 Task:  Click on Golf Select Pick Sheet First name Jack Last name Lewis and  Email softage.7@softage.net Group 1 Scottie Scheffler Group 2 Matthew Fitzpatrick Bonus Golfer Scottie Scheffler Group 3 Sungjae Im Group 4 Hideki Matsuyama #1 Golfer For The Week Xander Schauffele Tie-Breaker Score 0 Submit pick sheet
Action: Mouse moved to (390, 287)
Screenshot: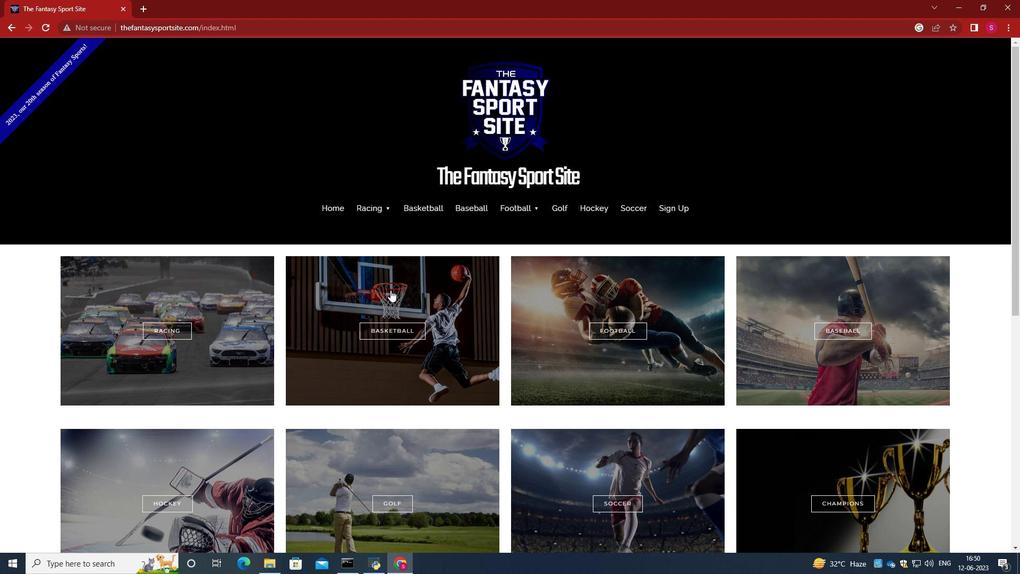 
Action: Mouse scrolled (390, 287) with delta (0, 0)
Screenshot: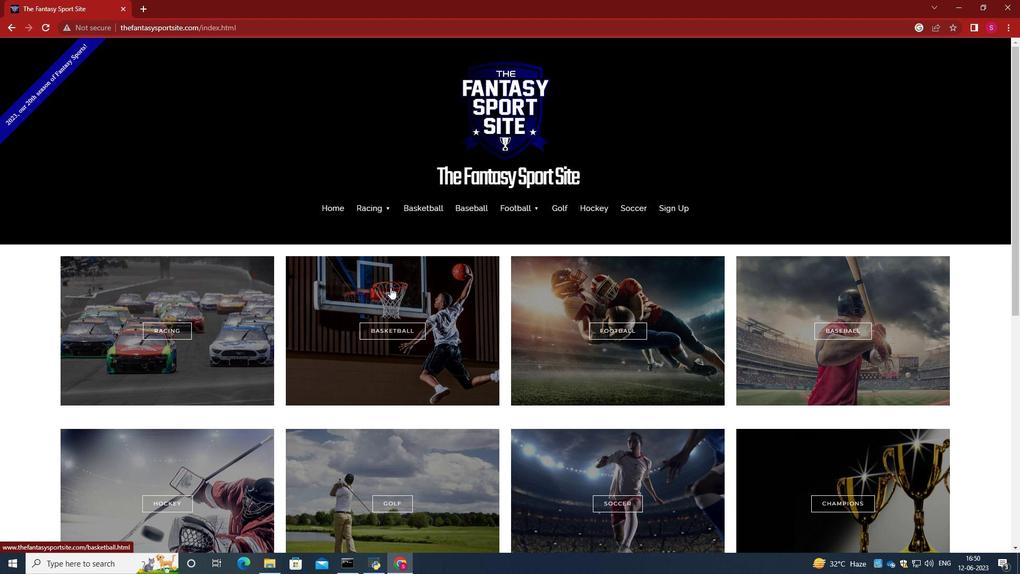 
Action: Mouse scrolled (390, 287) with delta (0, 0)
Screenshot: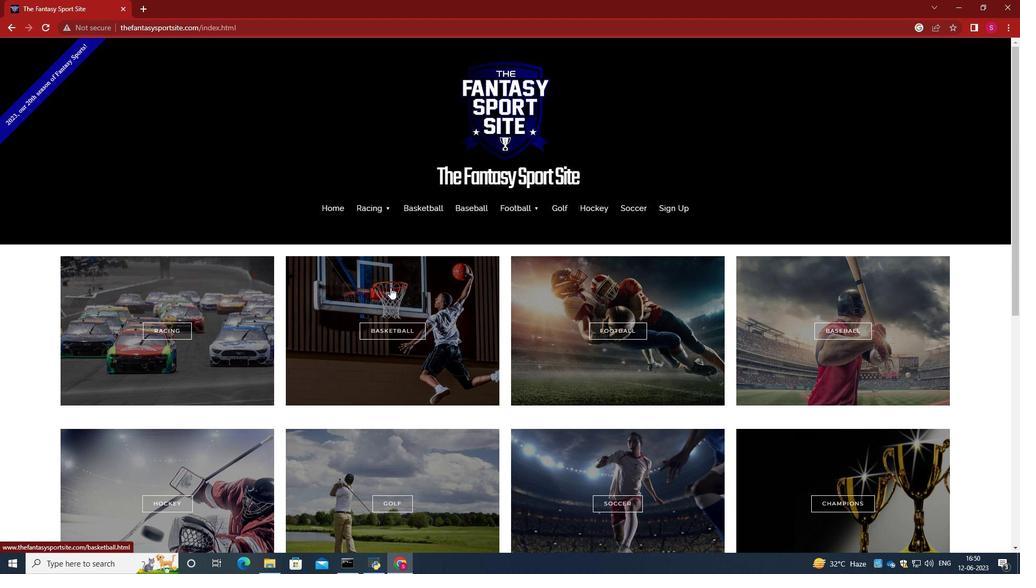 
Action: Mouse scrolled (390, 287) with delta (0, 0)
Screenshot: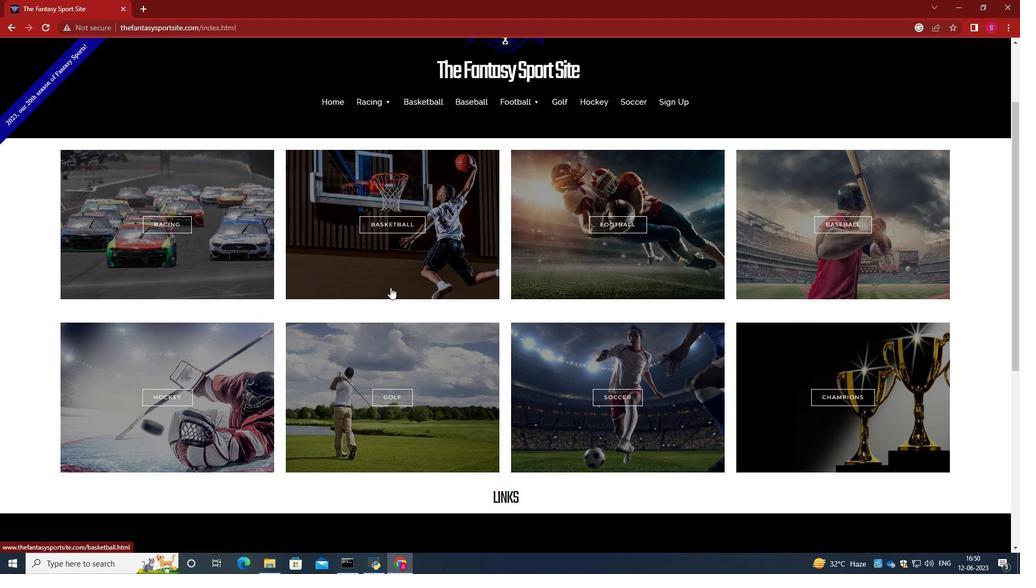 
Action: Mouse moved to (399, 340)
Screenshot: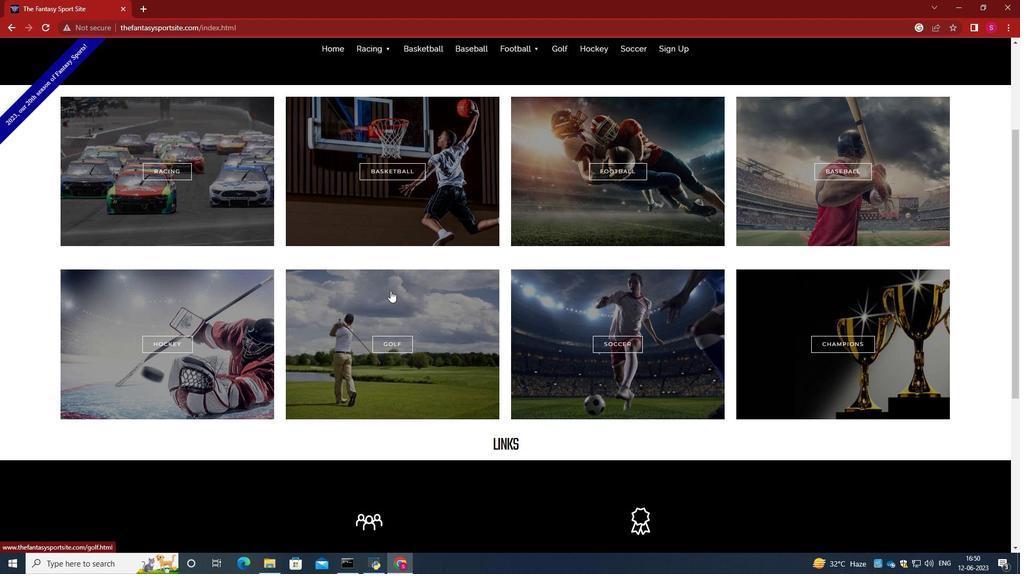 
Action: Mouse pressed left at (399, 340)
Screenshot: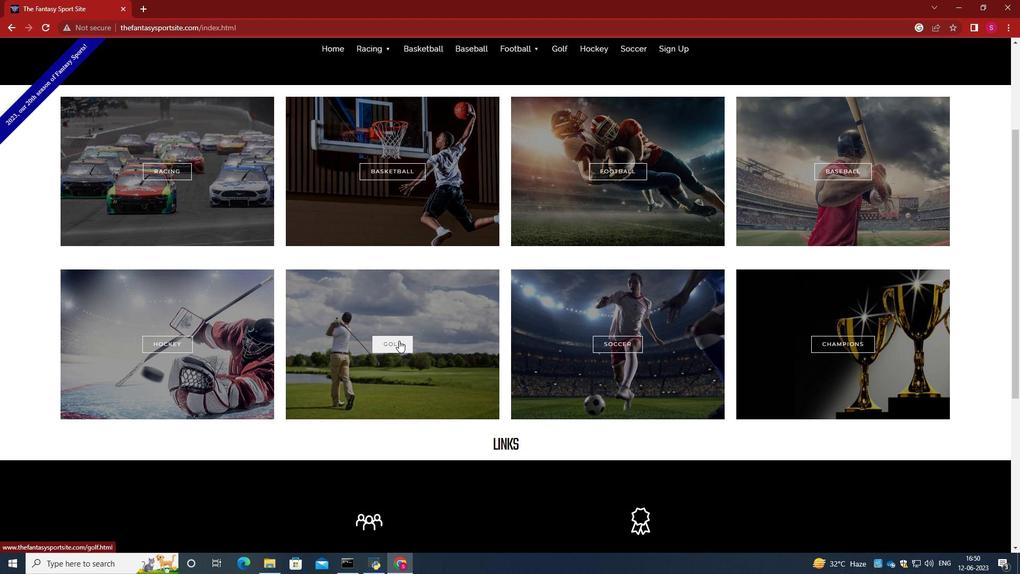 
Action: Mouse moved to (394, 282)
Screenshot: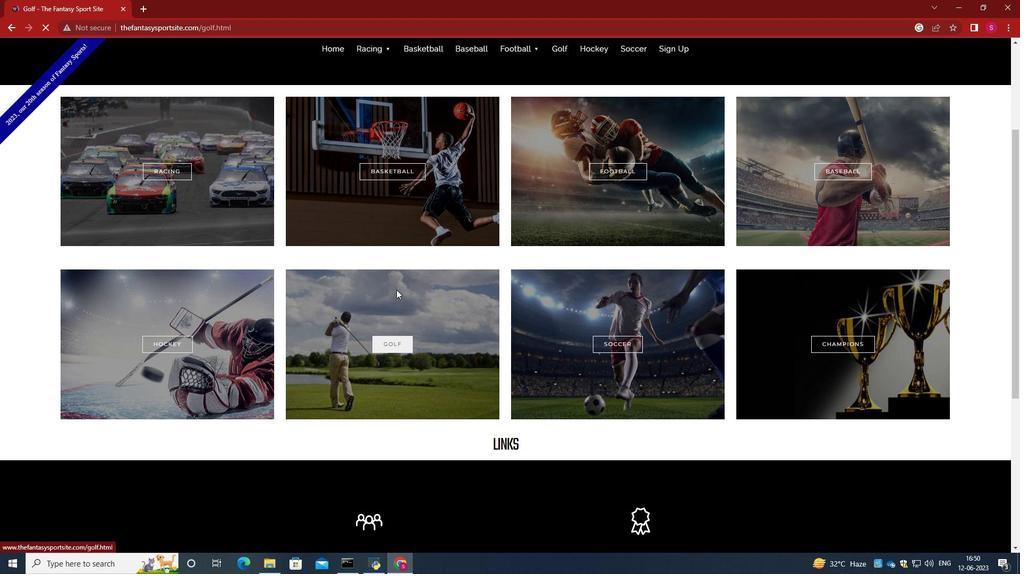 
Action: Mouse scrolled (394, 281) with delta (0, 0)
Screenshot: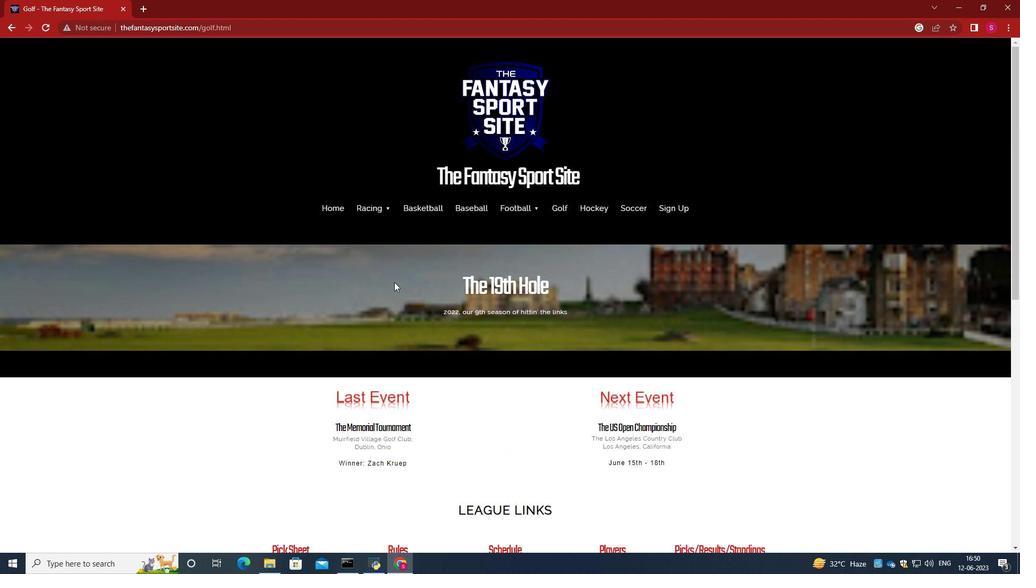 
Action: Mouse scrolled (394, 281) with delta (0, 0)
Screenshot: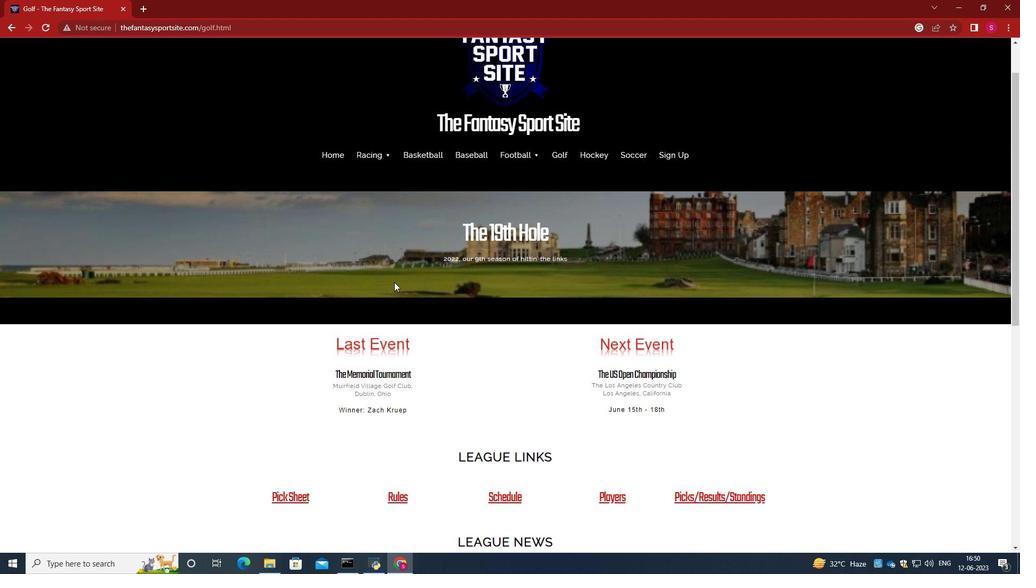 
Action: Mouse scrolled (394, 281) with delta (0, 0)
Screenshot: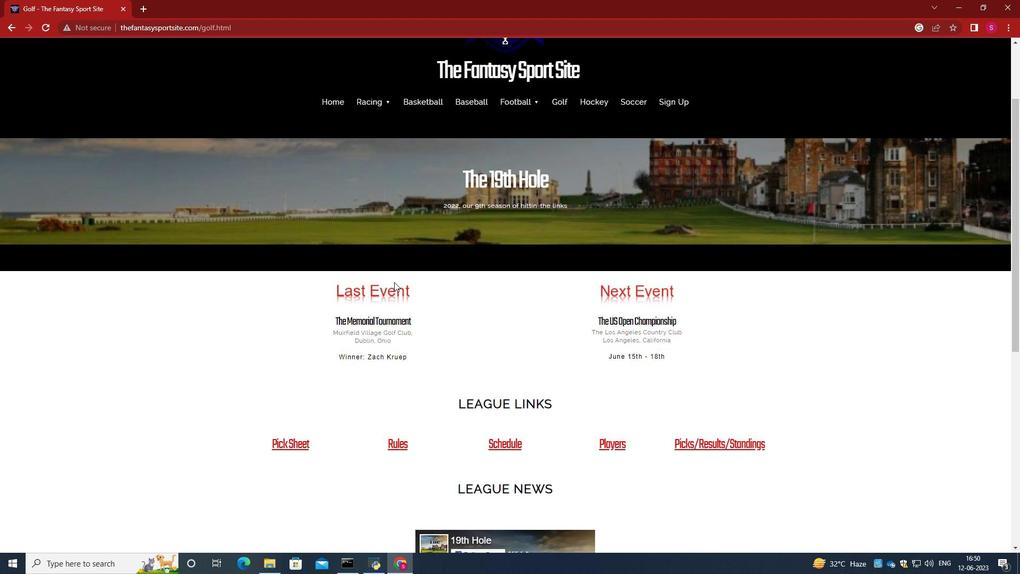 
Action: Mouse scrolled (394, 281) with delta (0, 0)
Screenshot: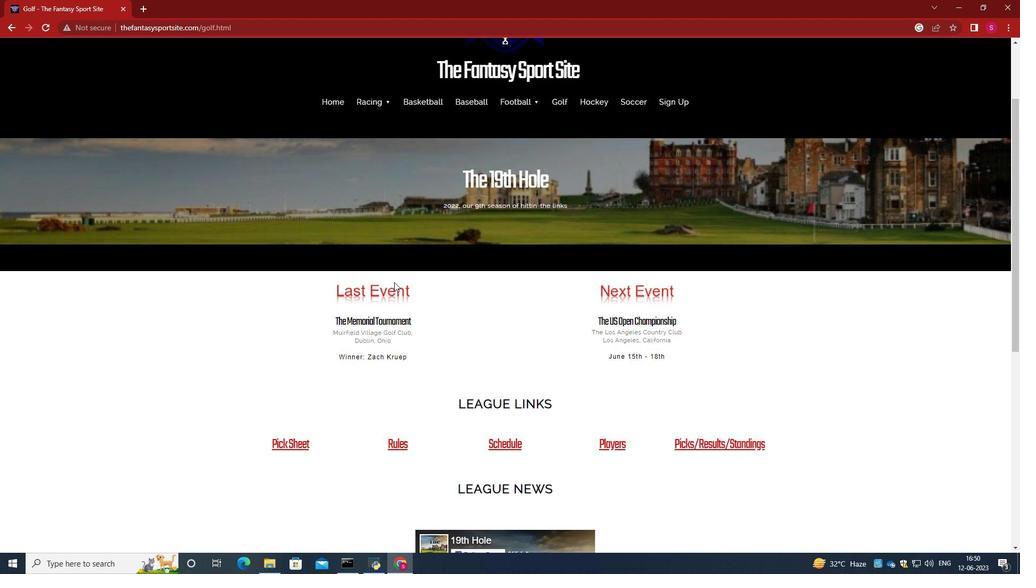 
Action: Mouse scrolled (394, 281) with delta (0, 0)
Screenshot: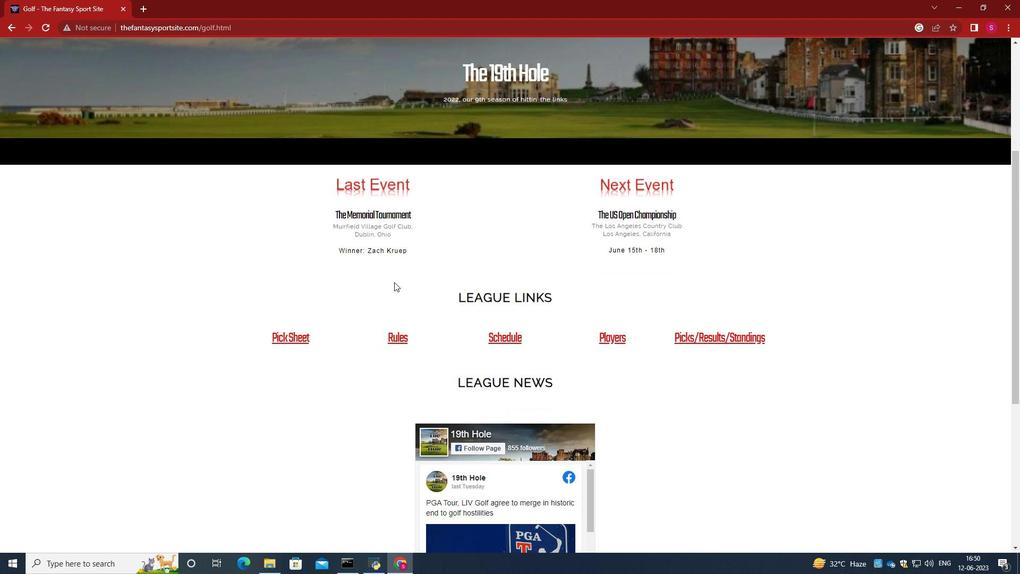 
Action: Mouse scrolled (394, 281) with delta (0, 0)
Screenshot: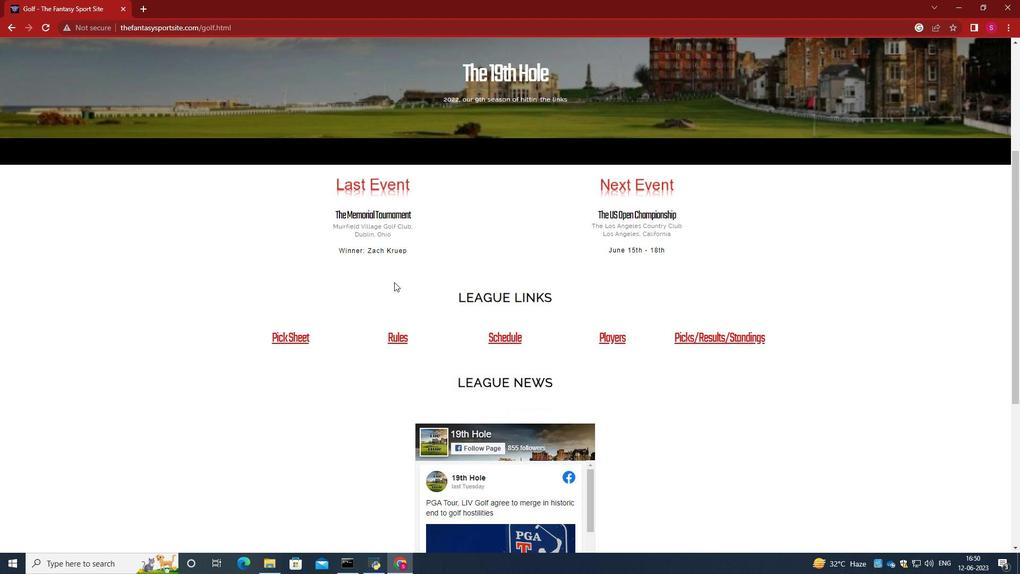 
Action: Mouse scrolled (394, 281) with delta (0, 0)
Screenshot: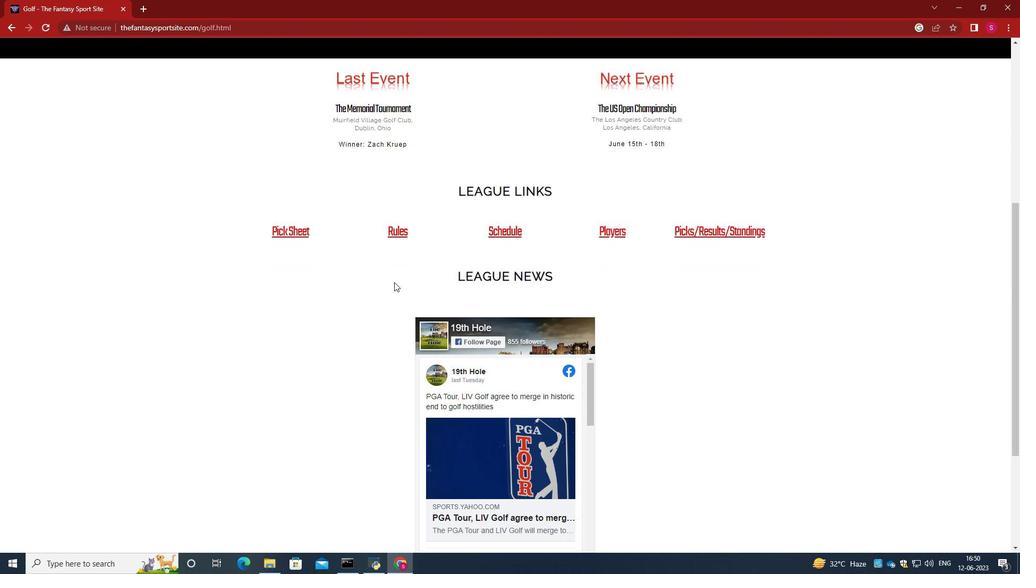 
Action: Mouse scrolled (394, 281) with delta (0, 0)
Screenshot: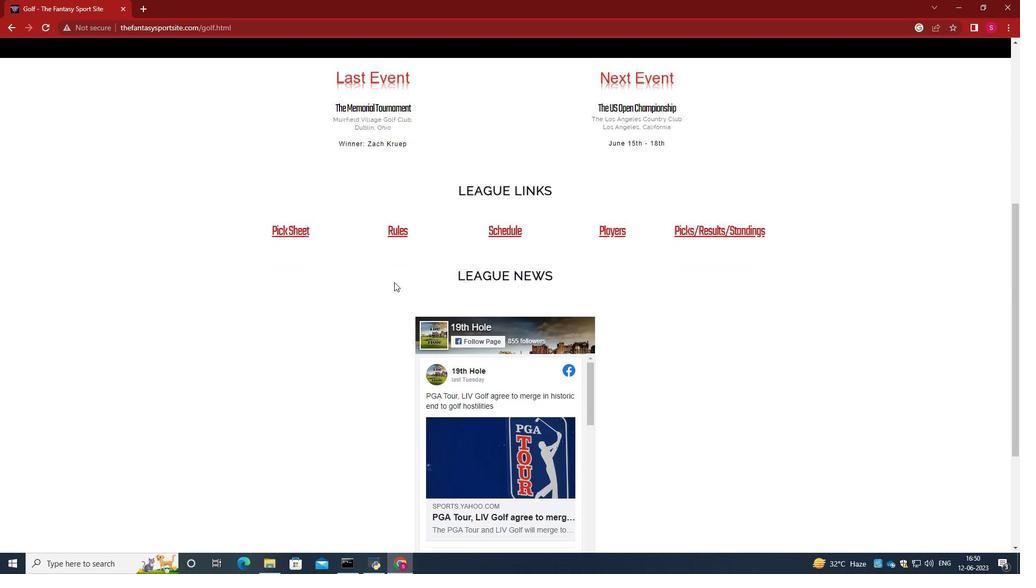 
Action: Mouse moved to (297, 131)
Screenshot: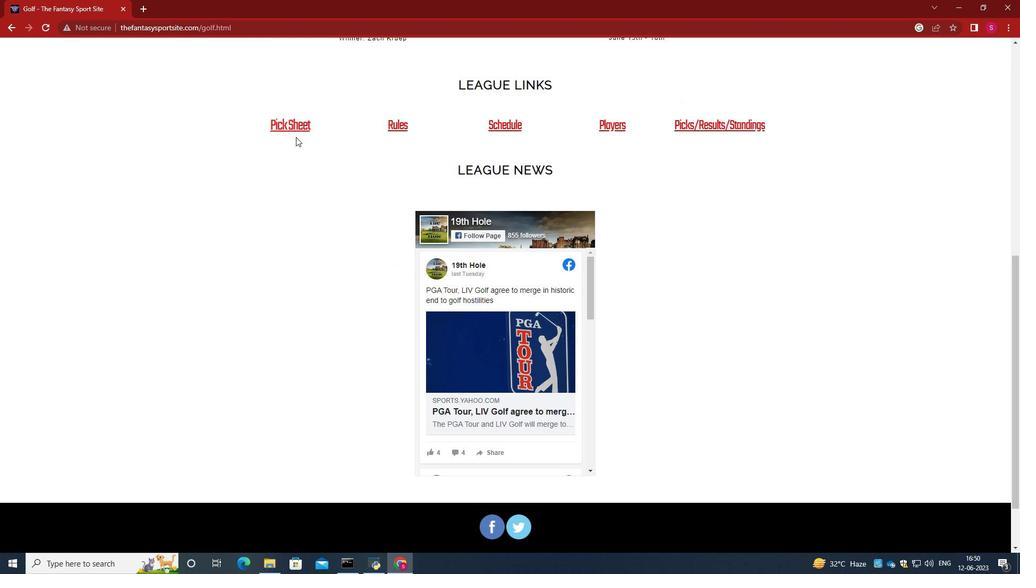 
Action: Mouse pressed left at (297, 131)
Screenshot: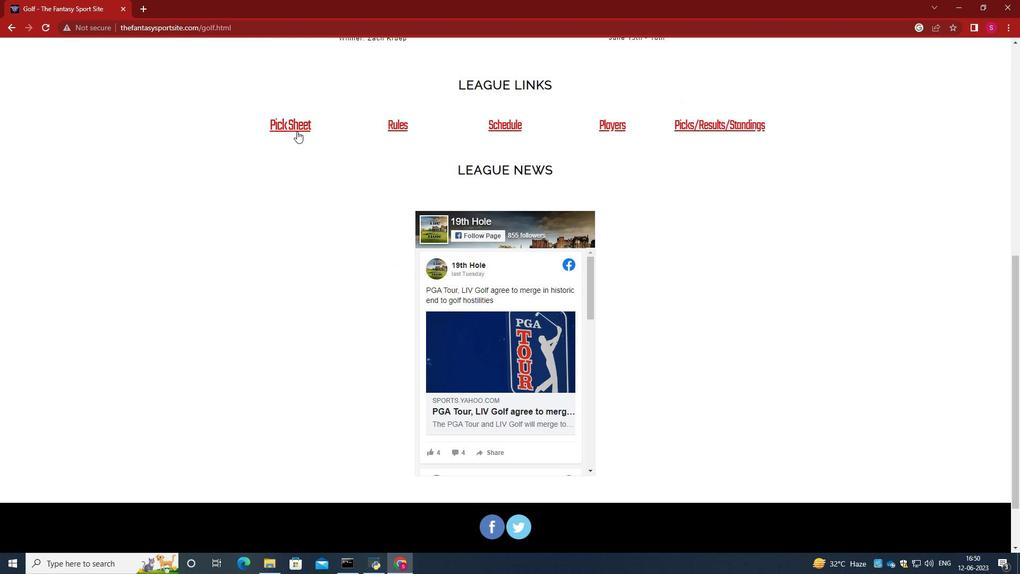 
Action: Mouse moved to (383, 294)
Screenshot: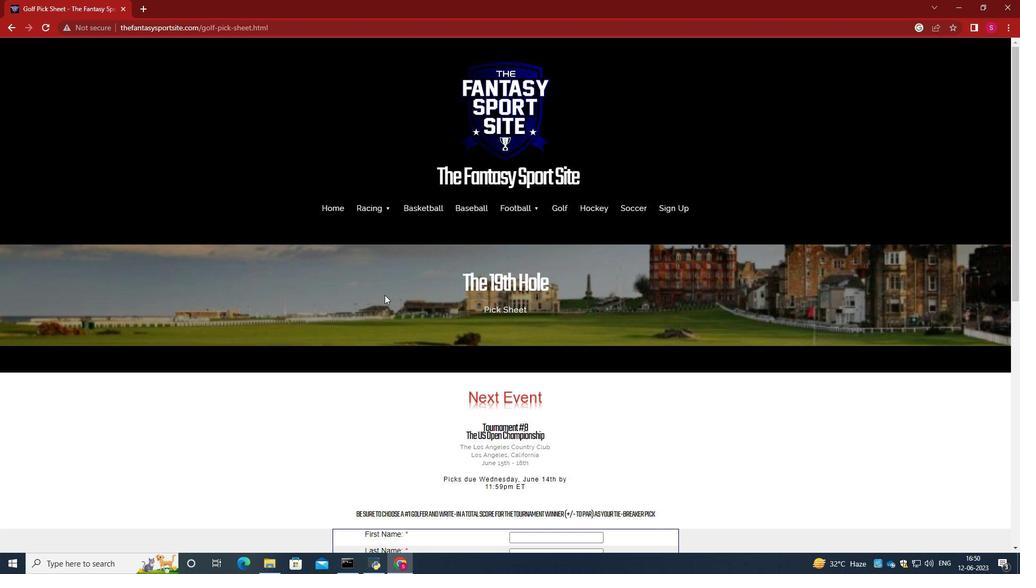 
Action: Mouse scrolled (383, 295) with delta (0, 0)
Screenshot: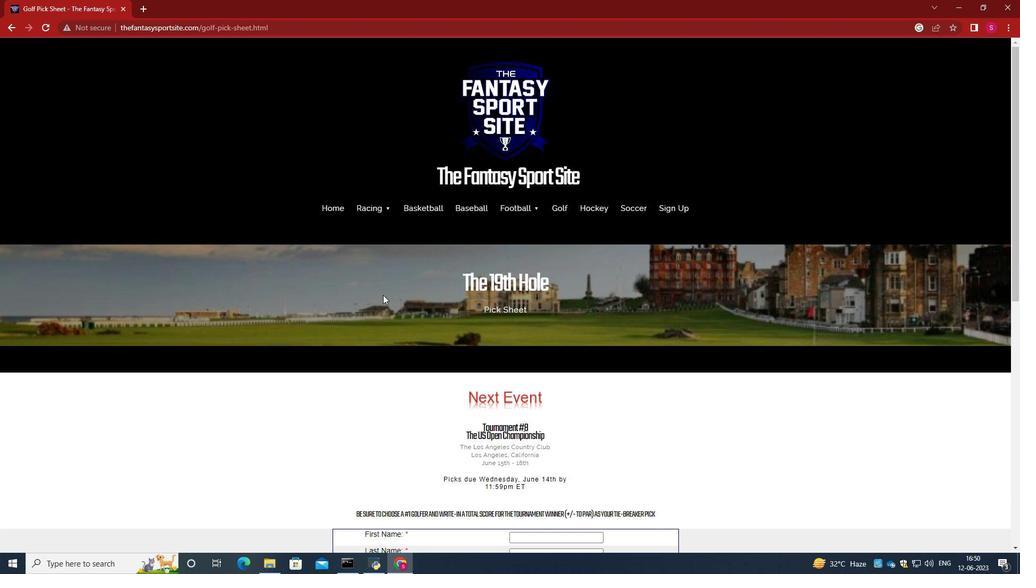 
Action: Mouse scrolled (383, 295) with delta (0, 0)
Screenshot: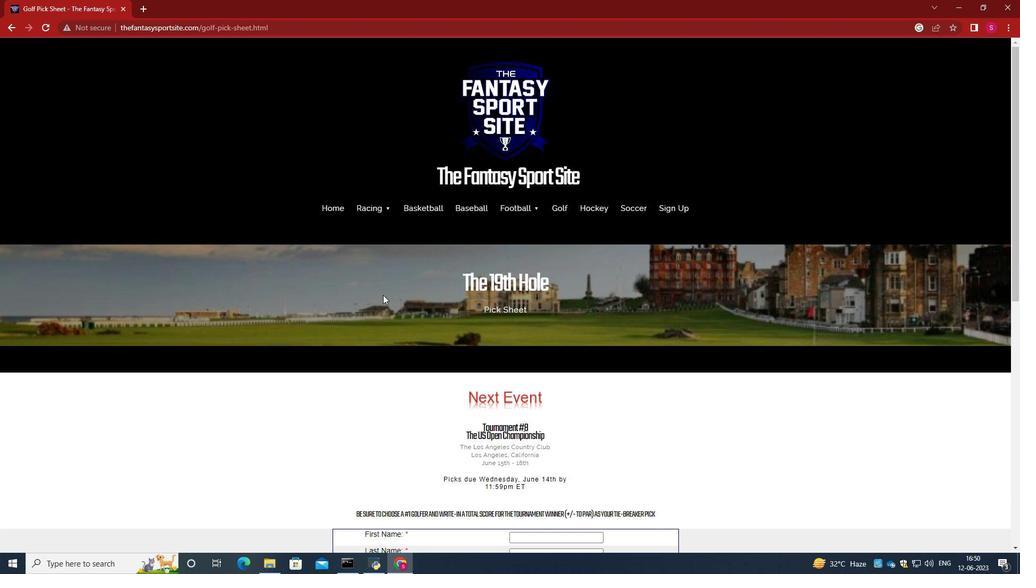
Action: Mouse moved to (363, 238)
Screenshot: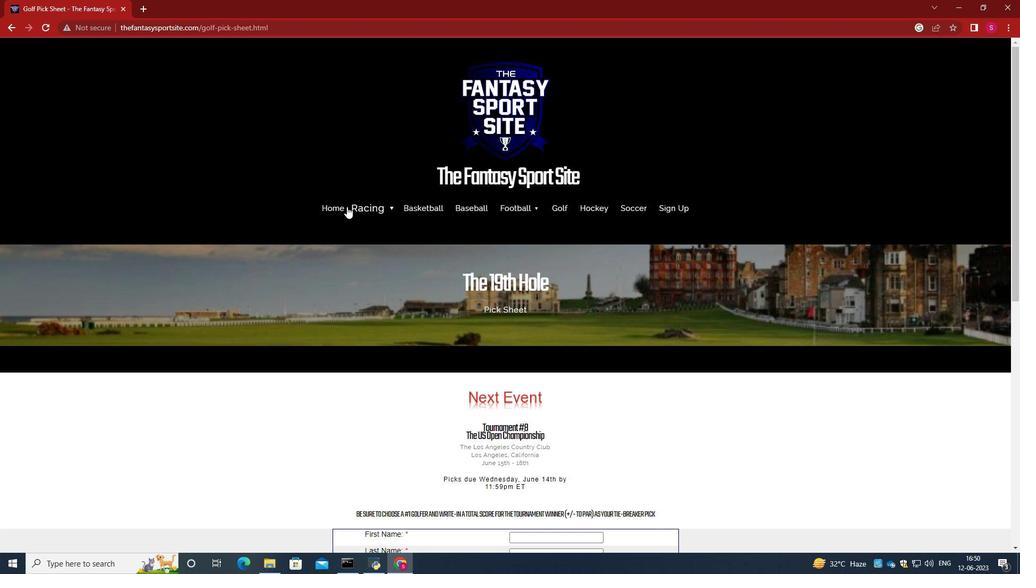 
Action: Mouse scrolled (363, 237) with delta (0, 0)
Screenshot: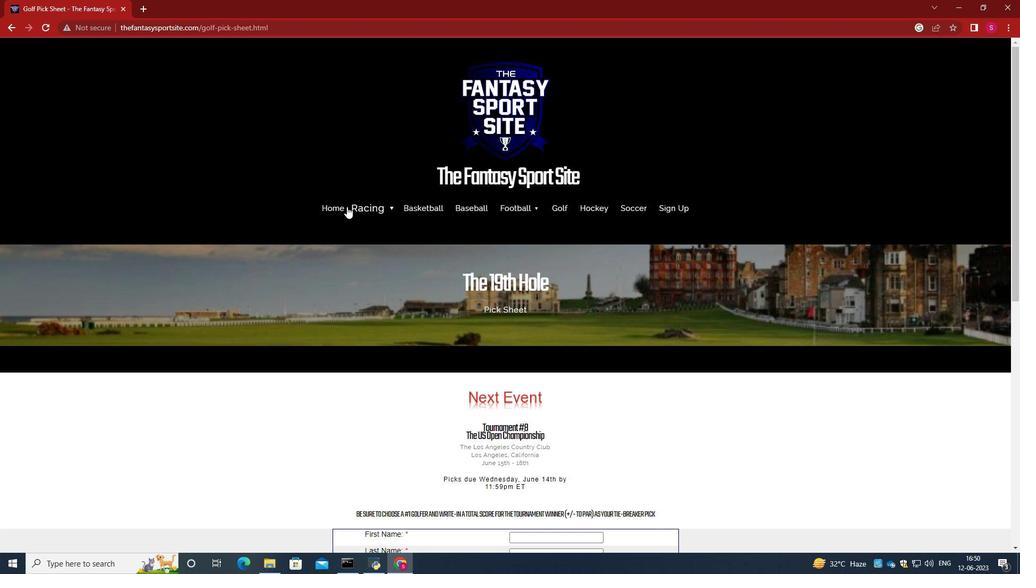 
Action: Mouse scrolled (363, 238) with delta (0, 0)
Screenshot: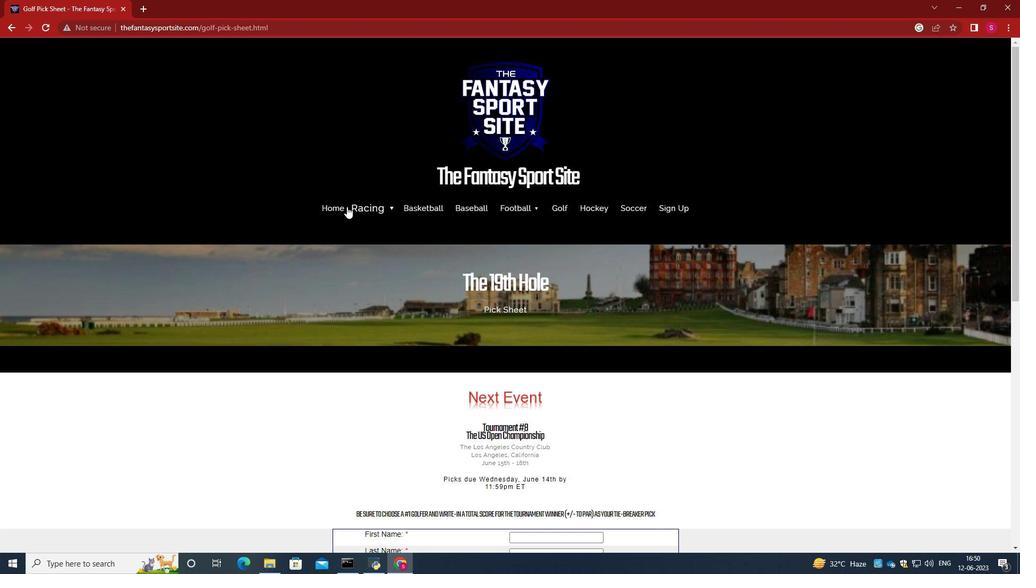 
Action: Mouse scrolled (363, 238) with delta (0, 0)
Screenshot: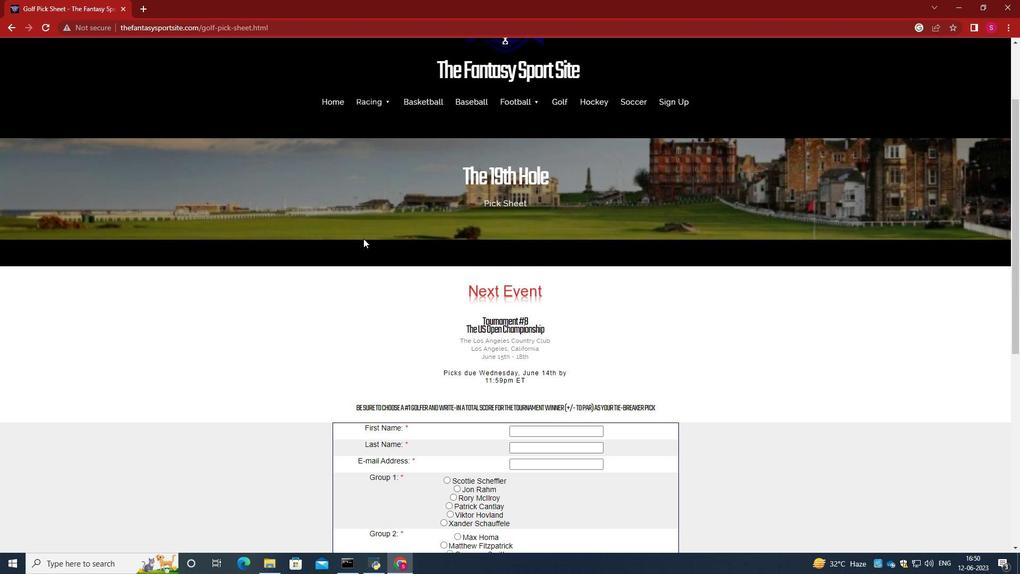 
Action: Mouse scrolled (363, 238) with delta (0, 0)
Screenshot: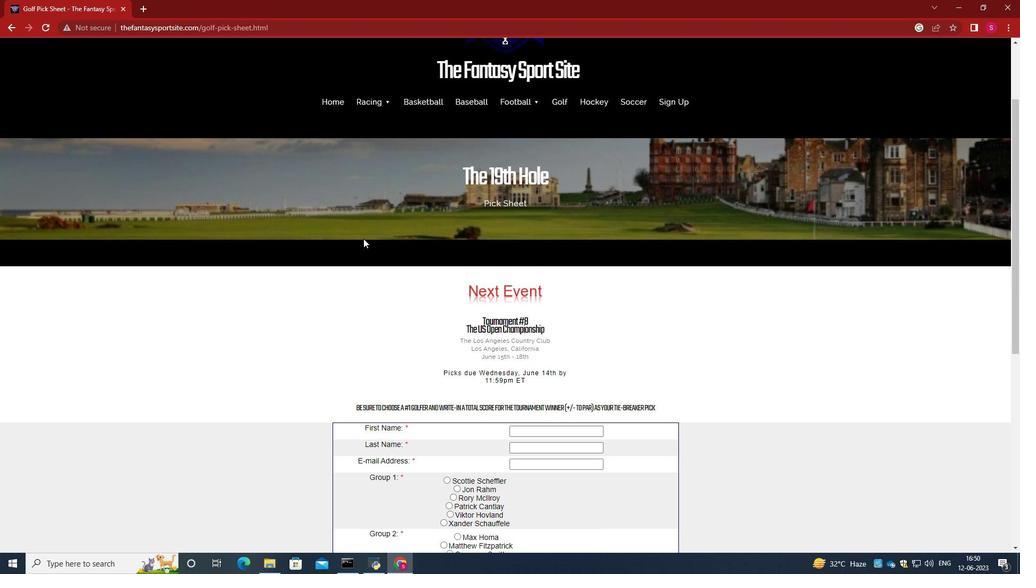 
Action: Mouse scrolled (363, 238) with delta (0, 0)
Screenshot: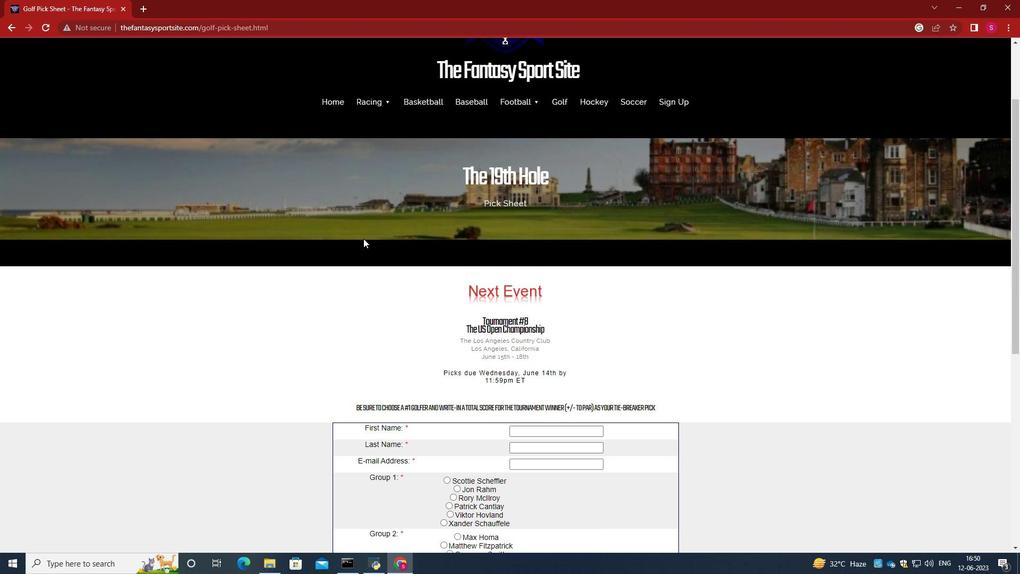 
Action: Mouse moved to (518, 259)
Screenshot: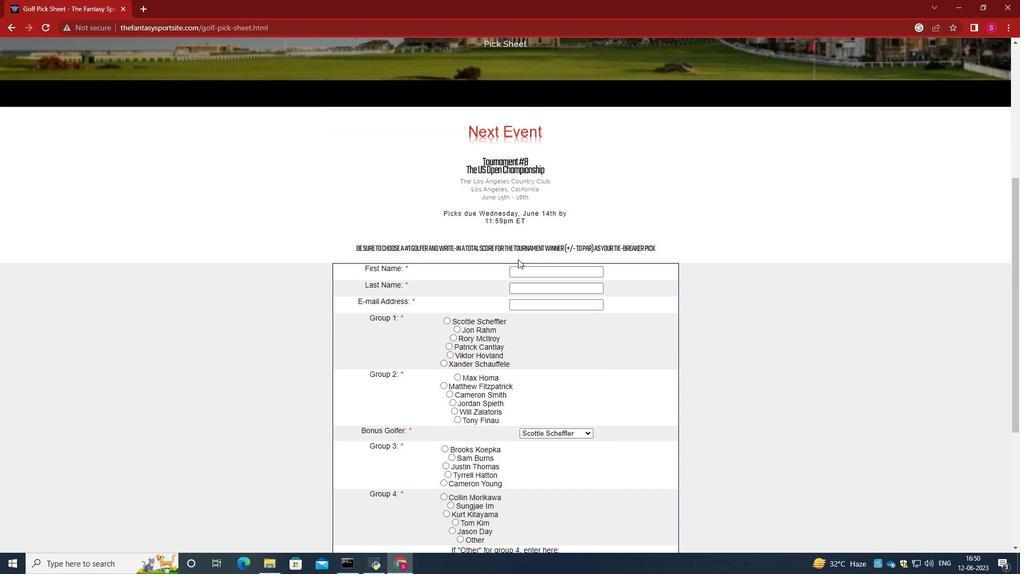 
Action: Mouse scrolled (518, 258) with delta (0, 0)
Screenshot: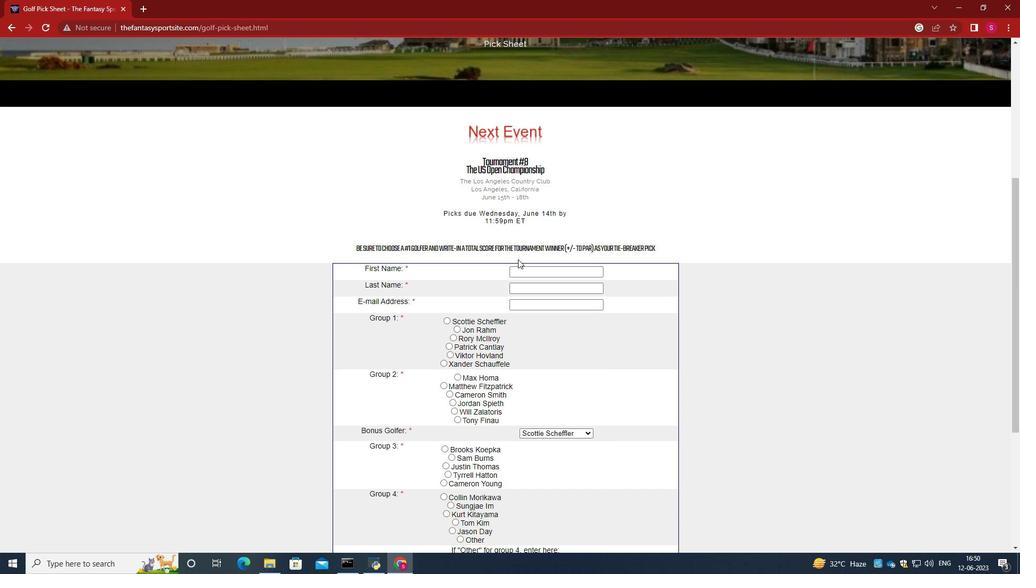 
Action: Mouse scrolled (518, 258) with delta (0, 0)
Screenshot: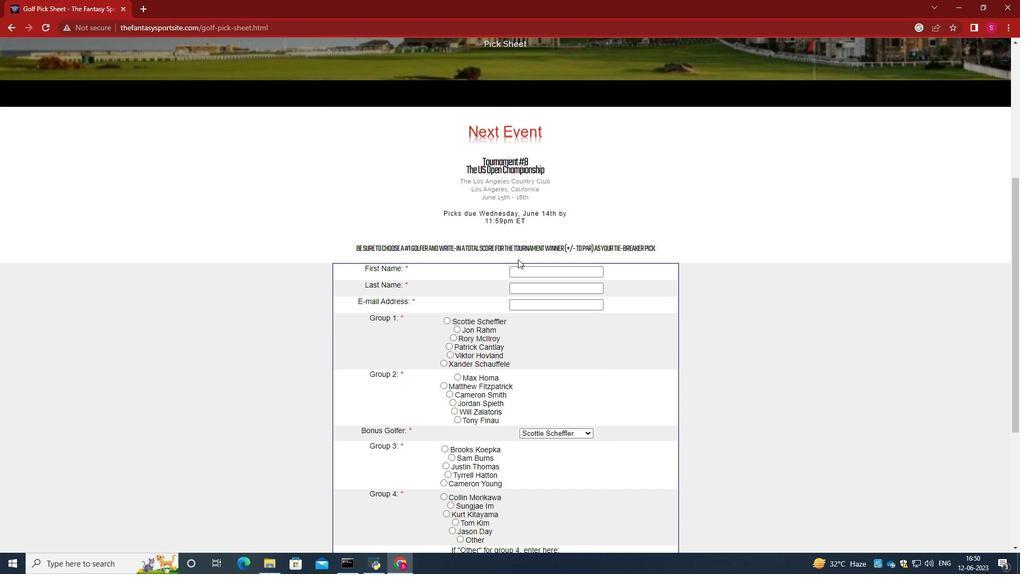 
Action: Mouse moved to (544, 162)
Screenshot: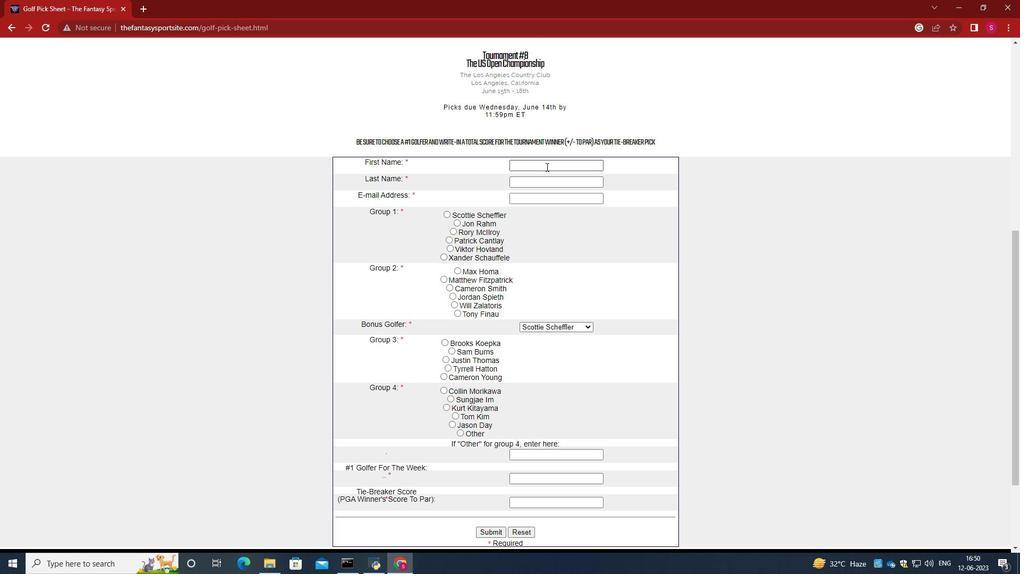 
Action: Mouse pressed left at (544, 162)
Screenshot: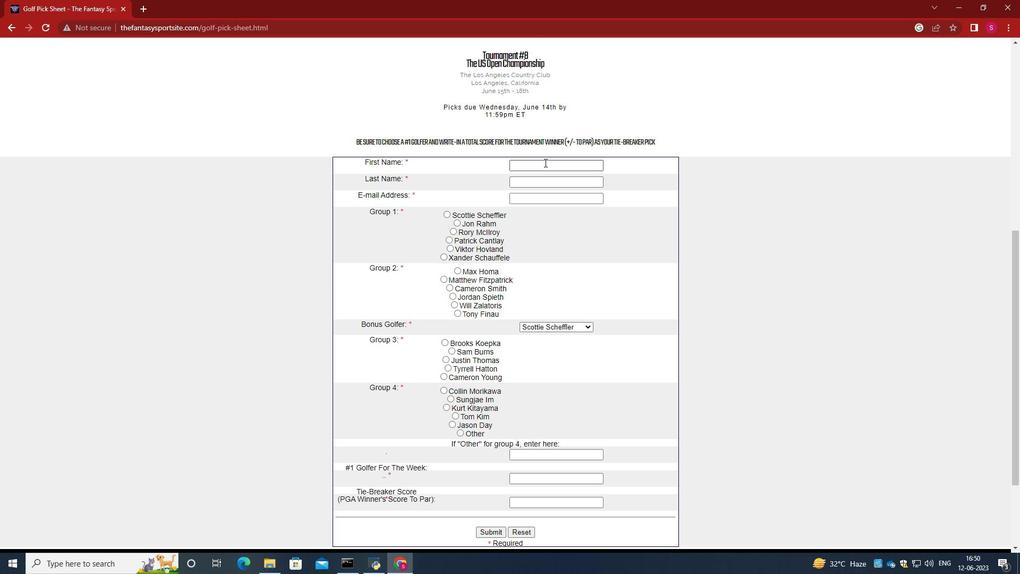 
Action: Key pressed <Key.caps_lock>J<Key.caps_lock>c<Key.backspace>ack<Key.tab><Key.space><Key.caps_lock>L<Key.caps_lock>ewis<Key.tab>softage.7<Key.shift>@softage.net<Key.tab>
Screenshot: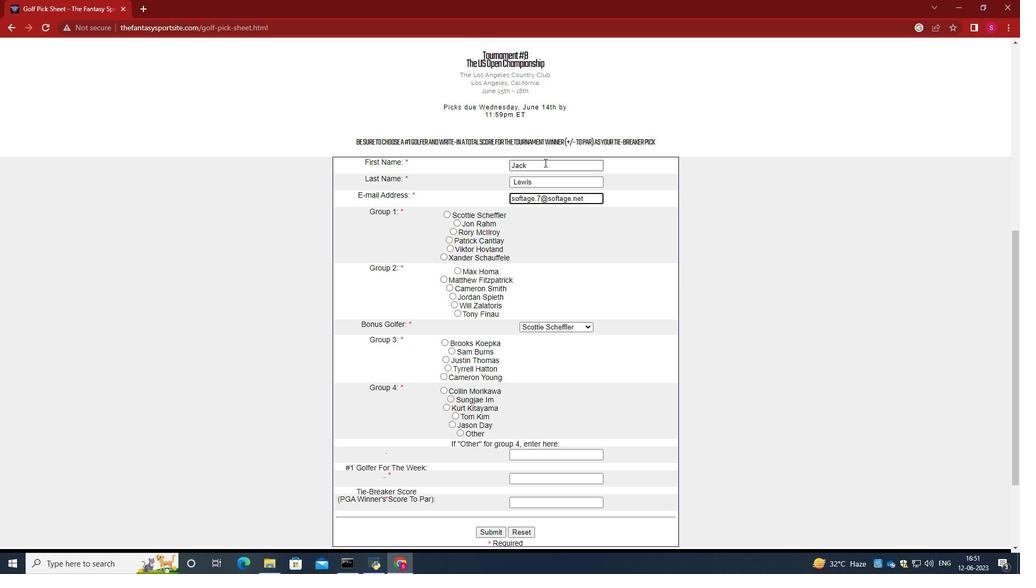 
Action: Mouse moved to (451, 247)
Screenshot: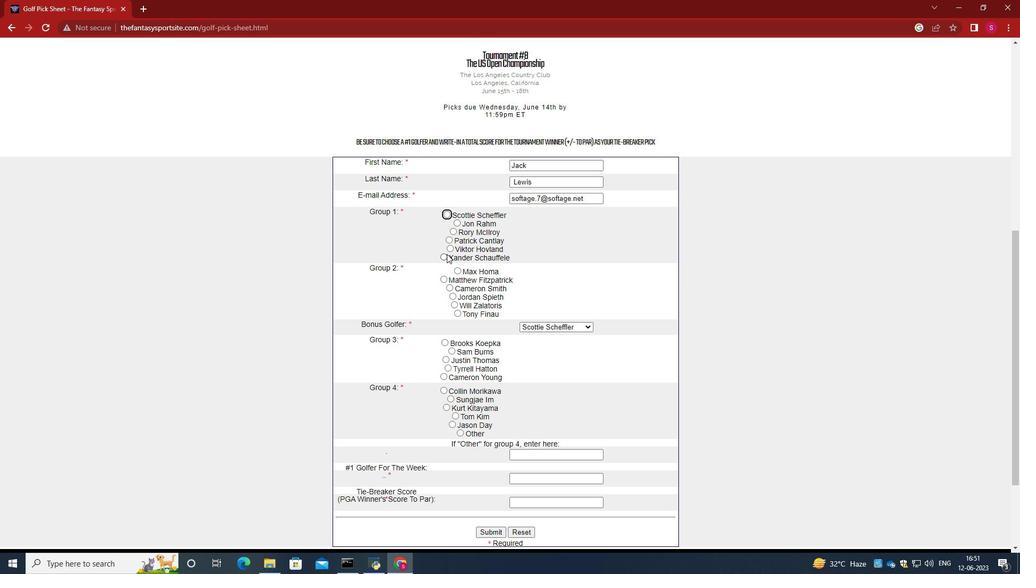 
Action: Mouse scrolled (451, 247) with delta (0, 0)
Screenshot: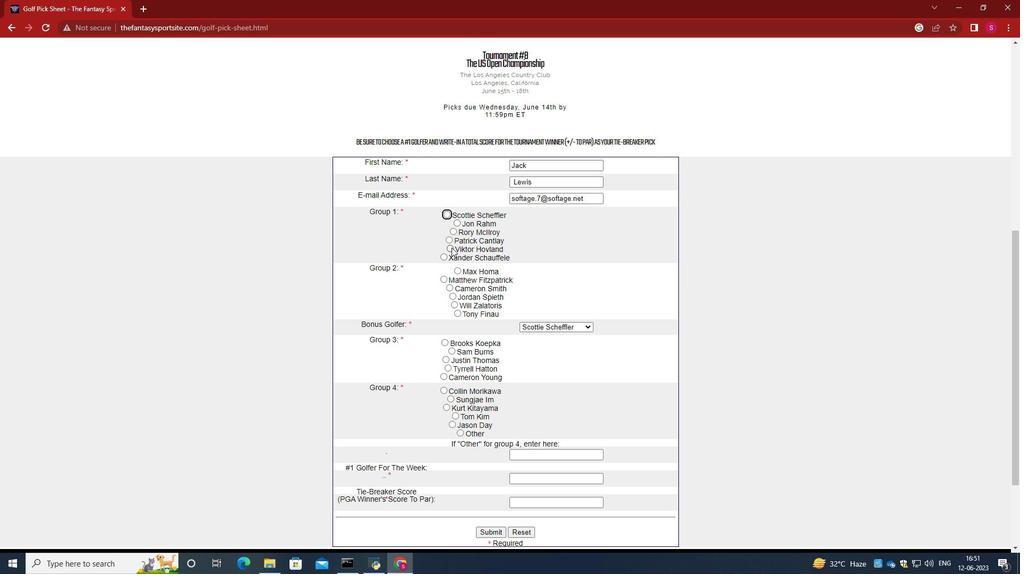 
Action: Mouse moved to (461, 161)
Screenshot: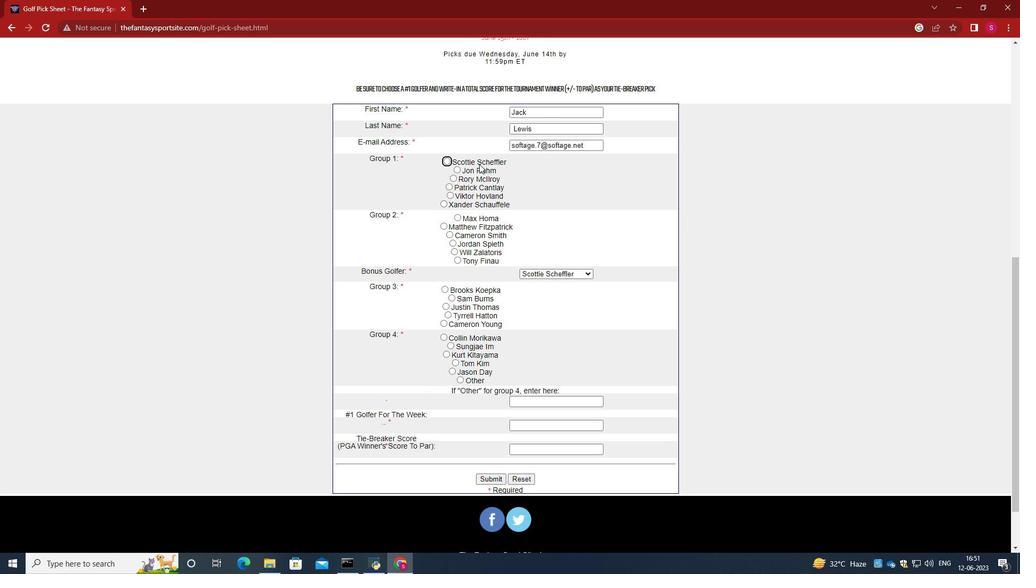 
Action: Mouse pressed left at (461, 161)
Screenshot: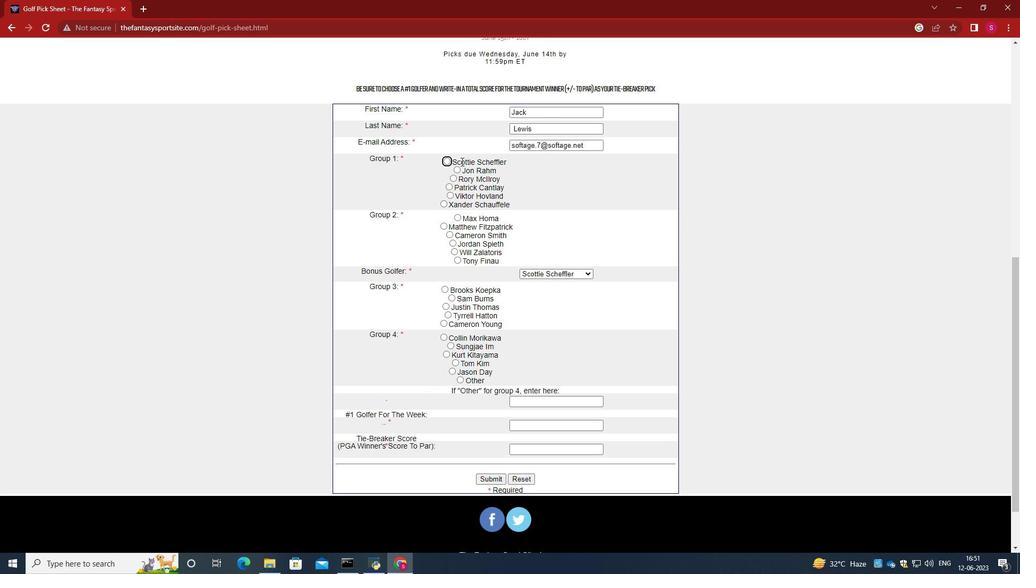 
Action: Mouse moved to (446, 162)
Screenshot: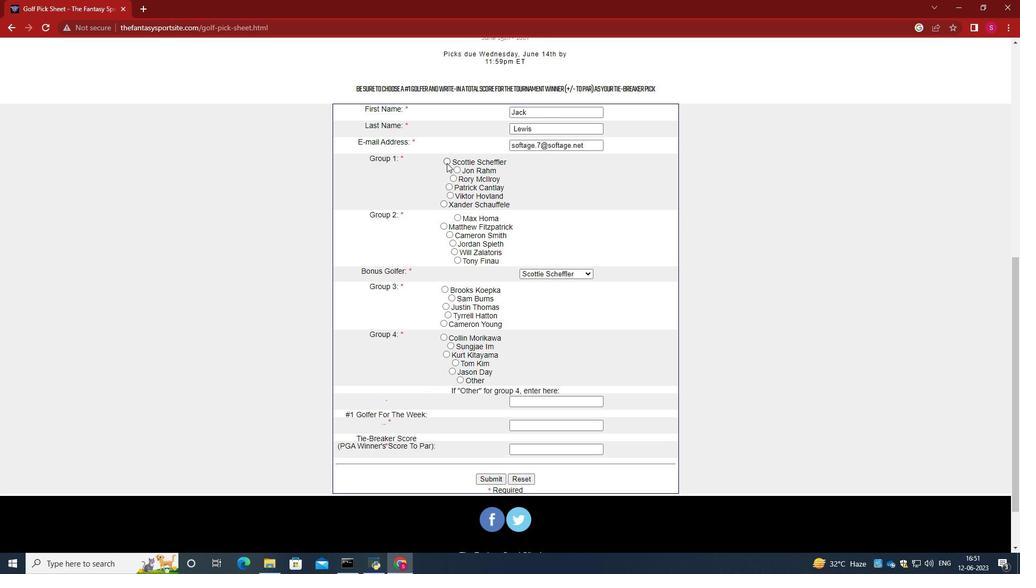 
Action: Mouse pressed left at (446, 162)
Screenshot: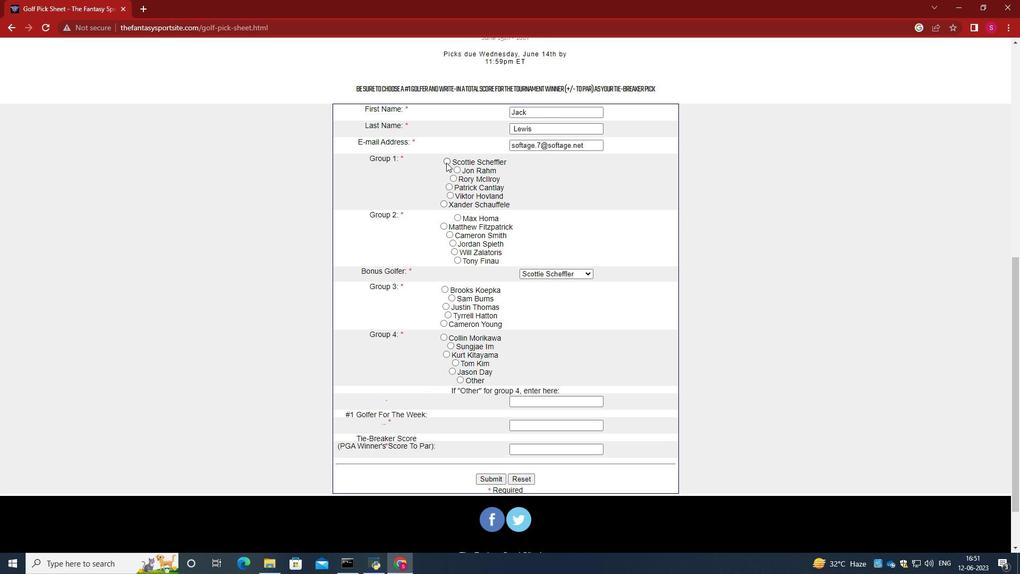 
Action: Mouse moved to (444, 223)
Screenshot: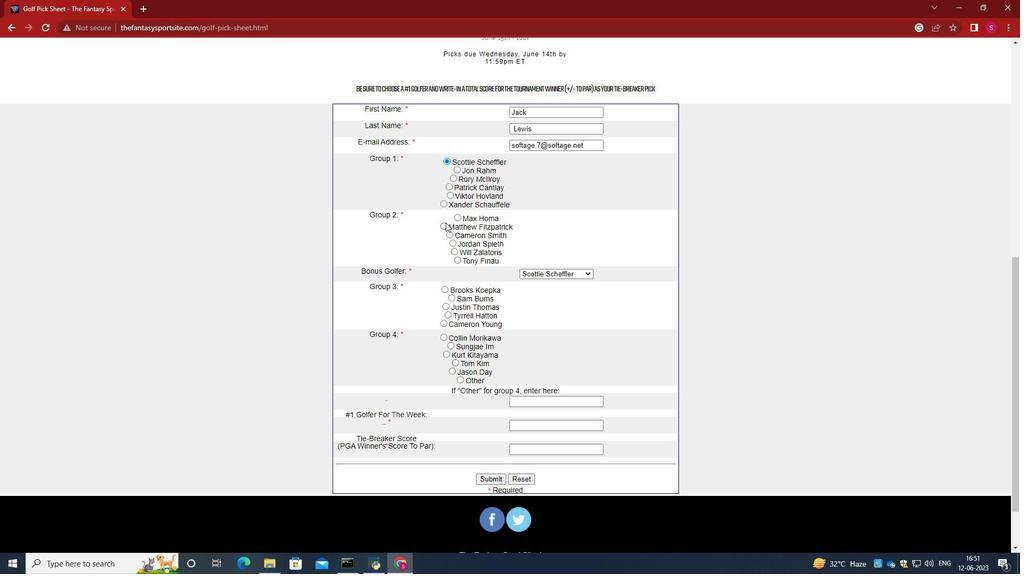 
Action: Mouse pressed left at (444, 223)
Screenshot: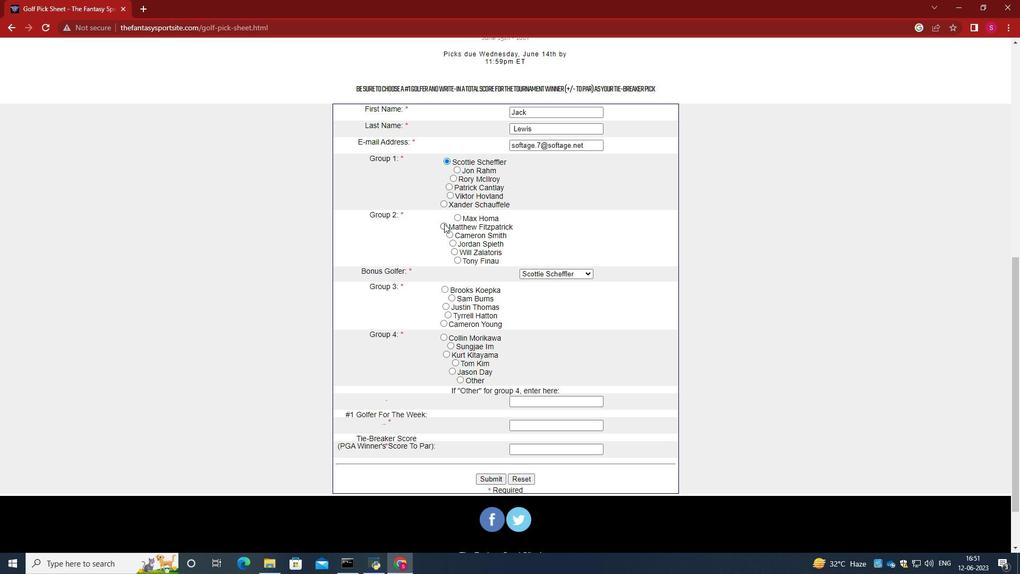
Action: Mouse moved to (560, 269)
Screenshot: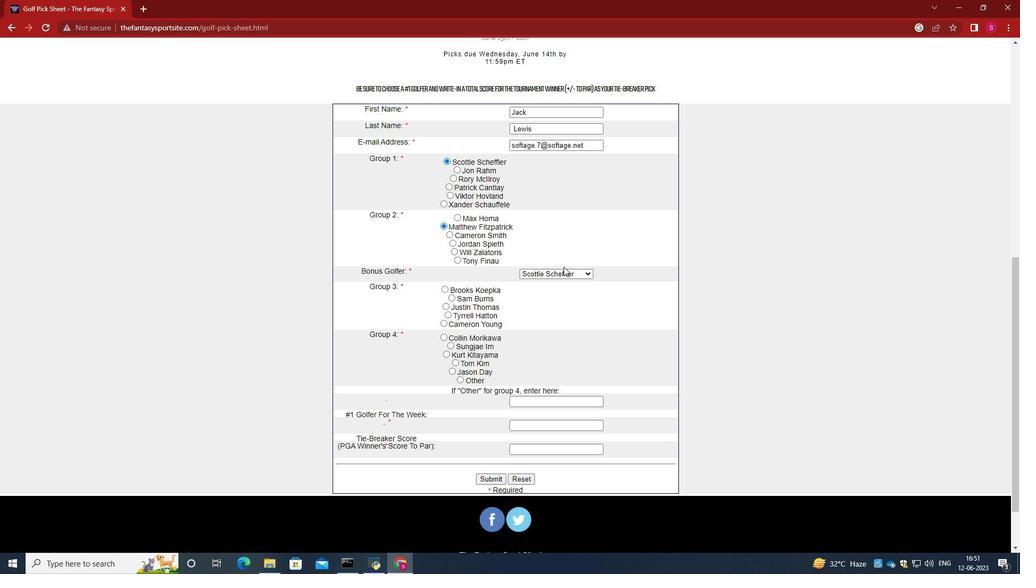 
Action: Mouse pressed left at (560, 269)
Screenshot: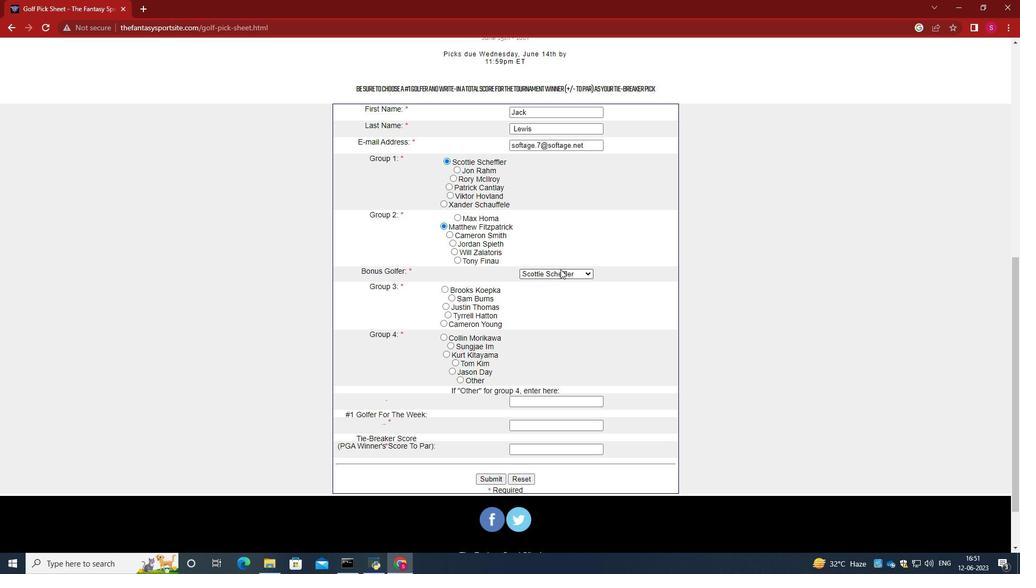 
Action: Mouse moved to (560, 287)
Screenshot: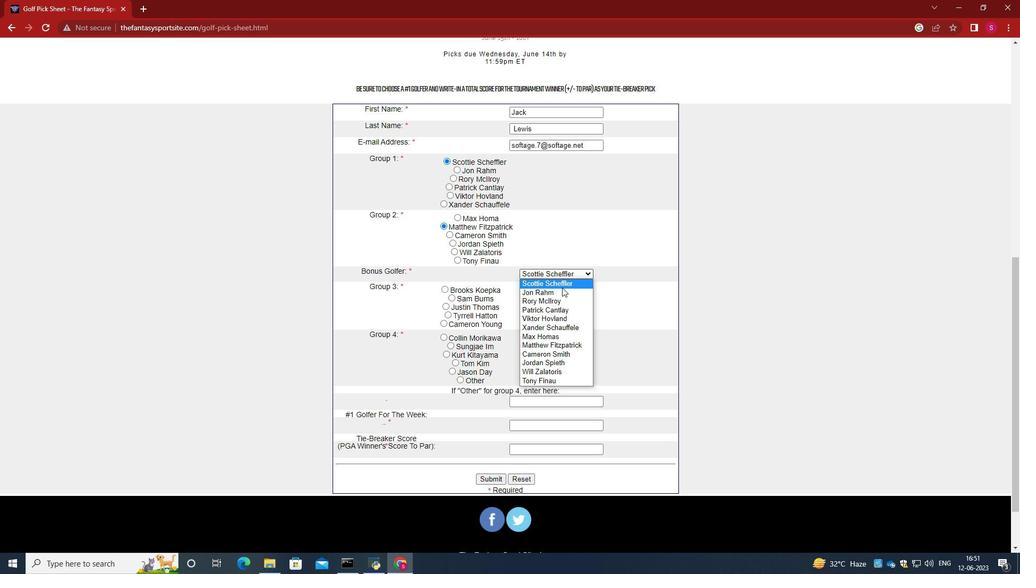 
Action: Mouse pressed left at (560, 287)
Screenshot: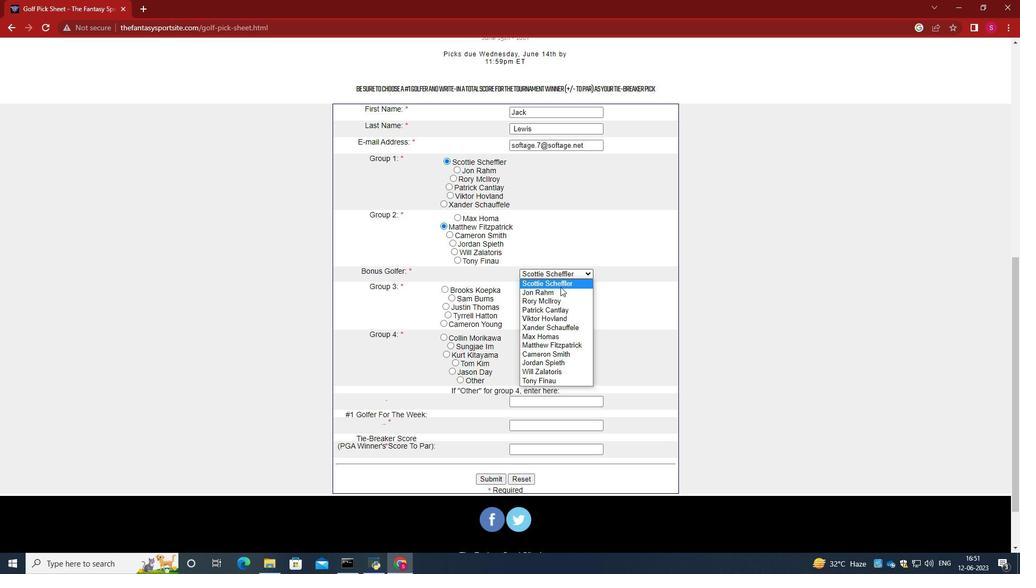 
Action: Mouse moved to (535, 288)
Screenshot: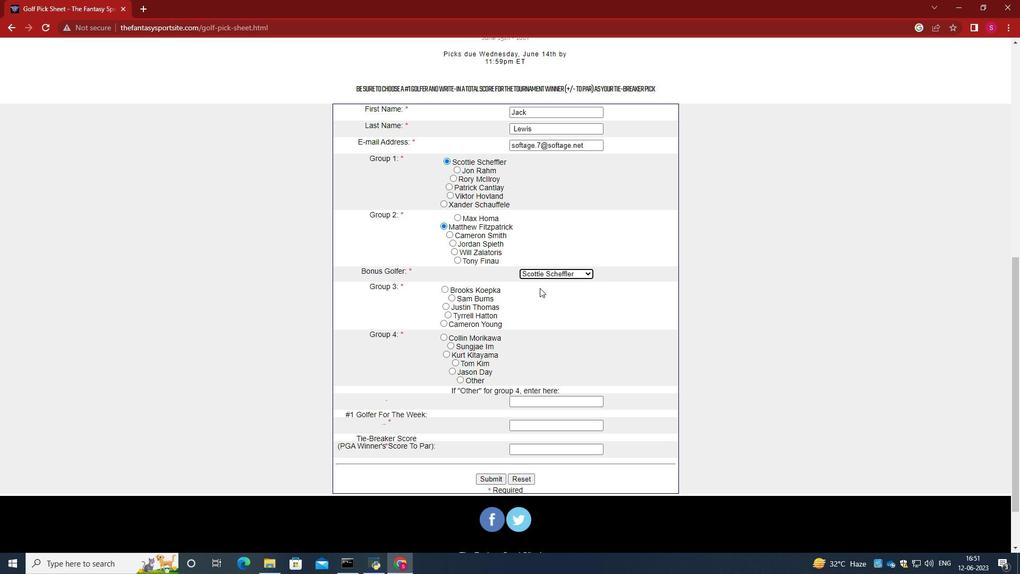
Action: Mouse scrolled (535, 287) with delta (0, 0)
Screenshot: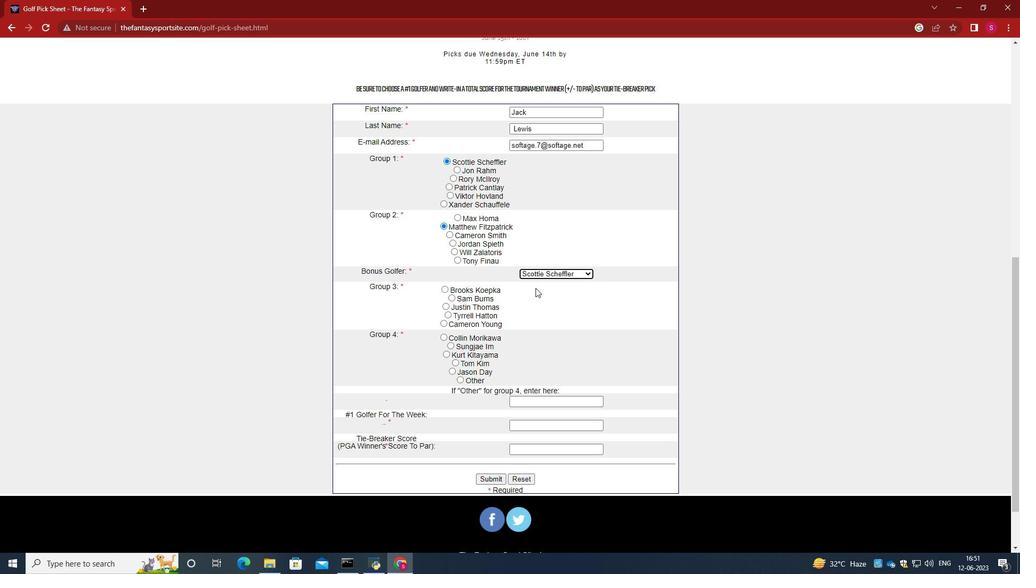
Action: Mouse moved to (451, 249)
Screenshot: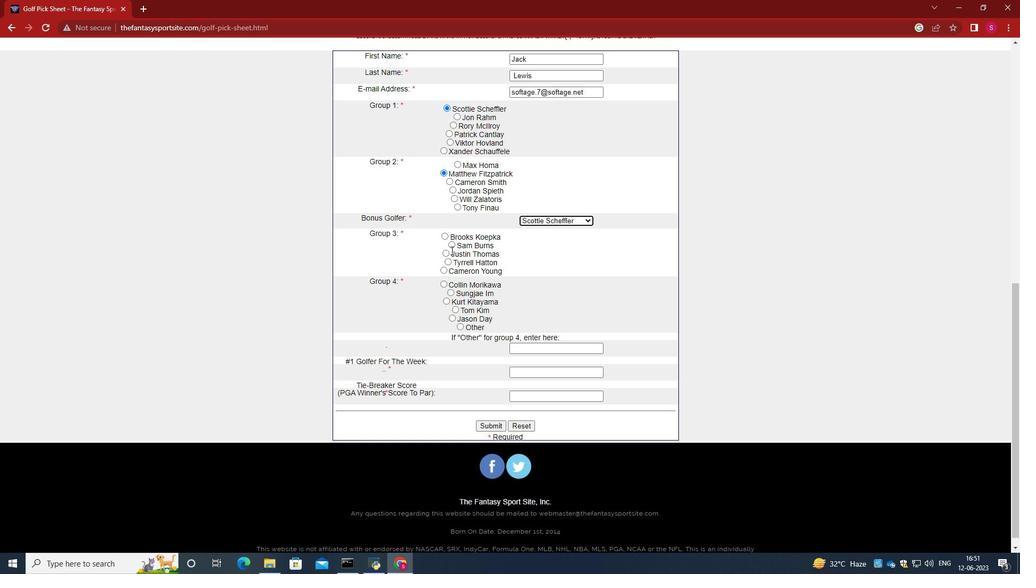 
Action: Mouse pressed left at (451, 249)
Screenshot: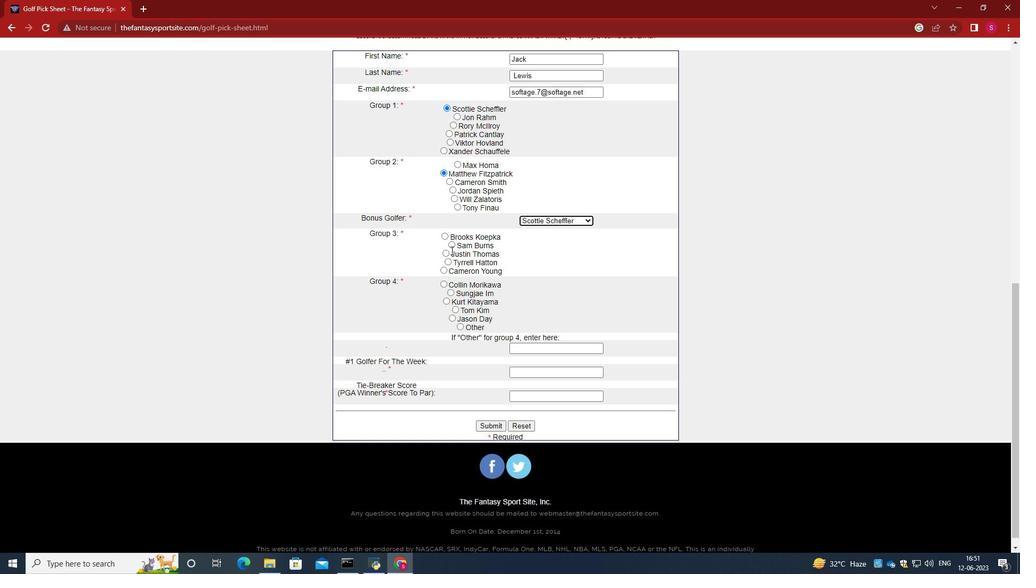 
Action: Mouse moved to (444, 254)
Screenshot: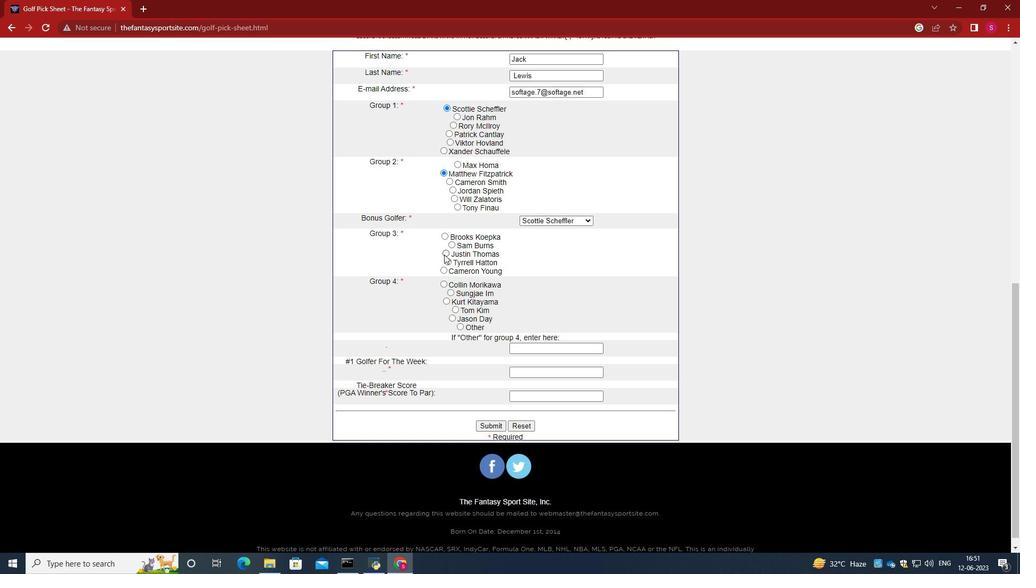 
Action: Mouse pressed left at (444, 254)
Screenshot: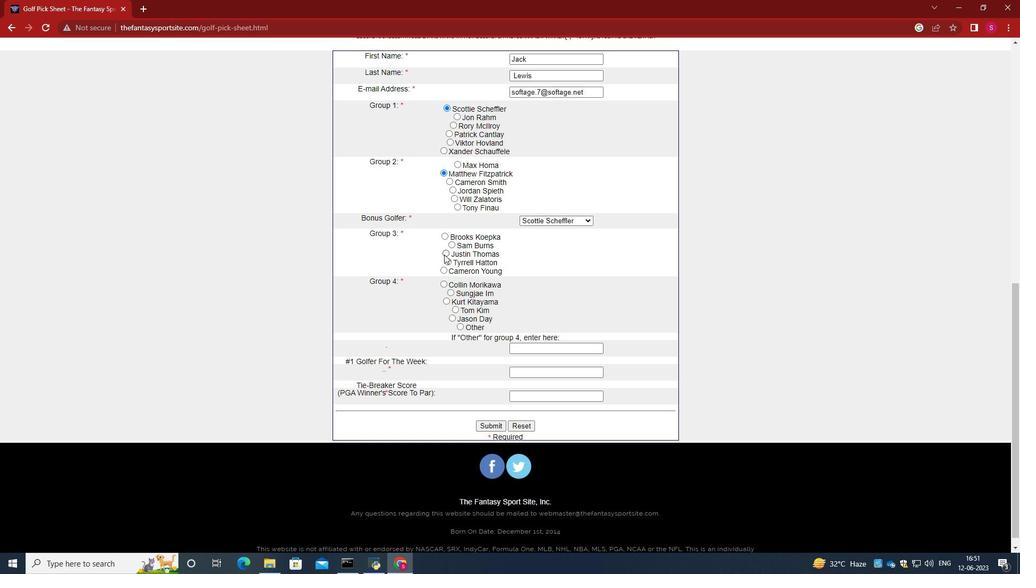 
Action: Mouse moved to (458, 304)
Screenshot: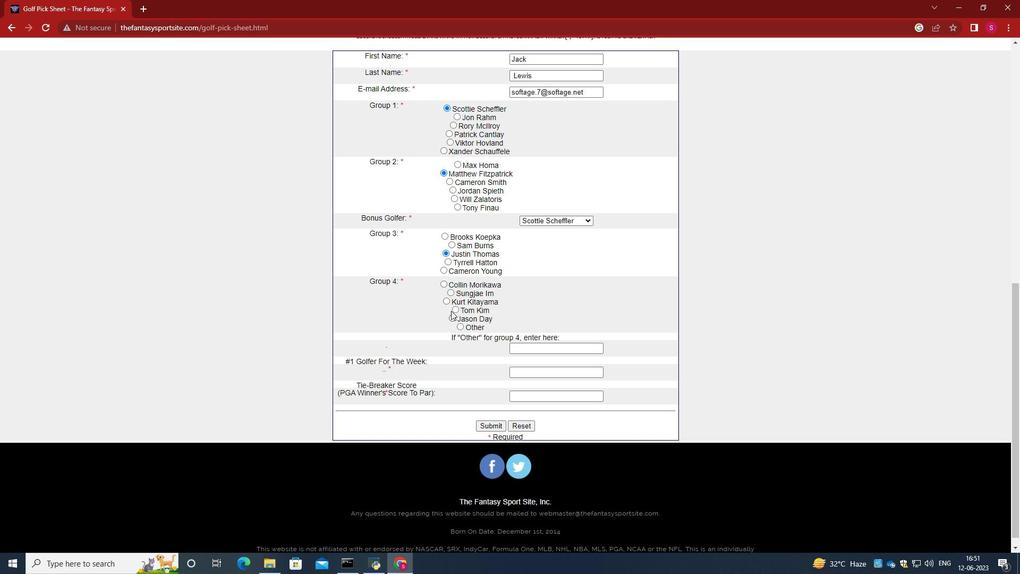 
Action: Mouse scrolled (458, 303) with delta (0, 0)
Screenshot: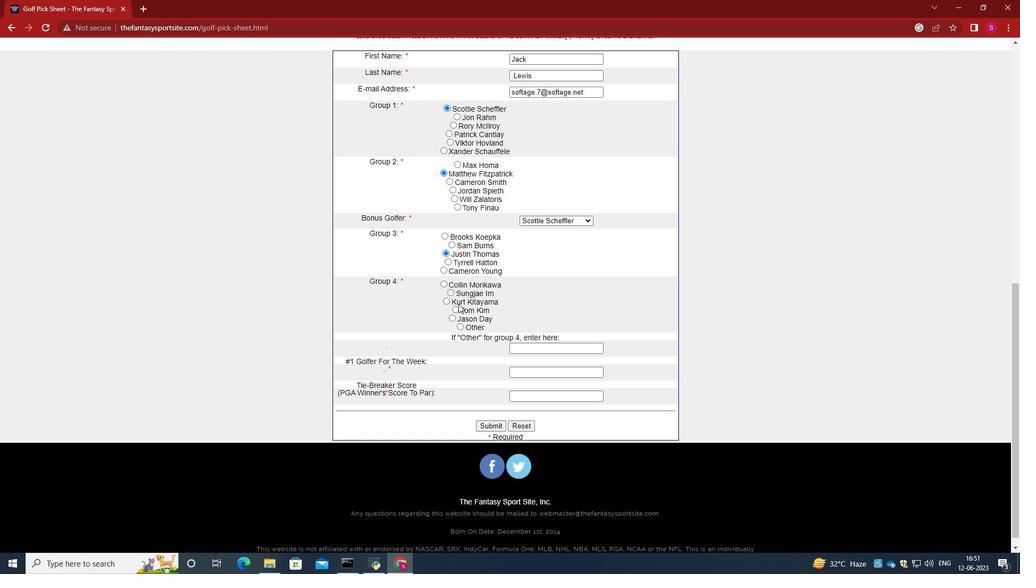 
Action: Mouse moved to (459, 314)
Screenshot: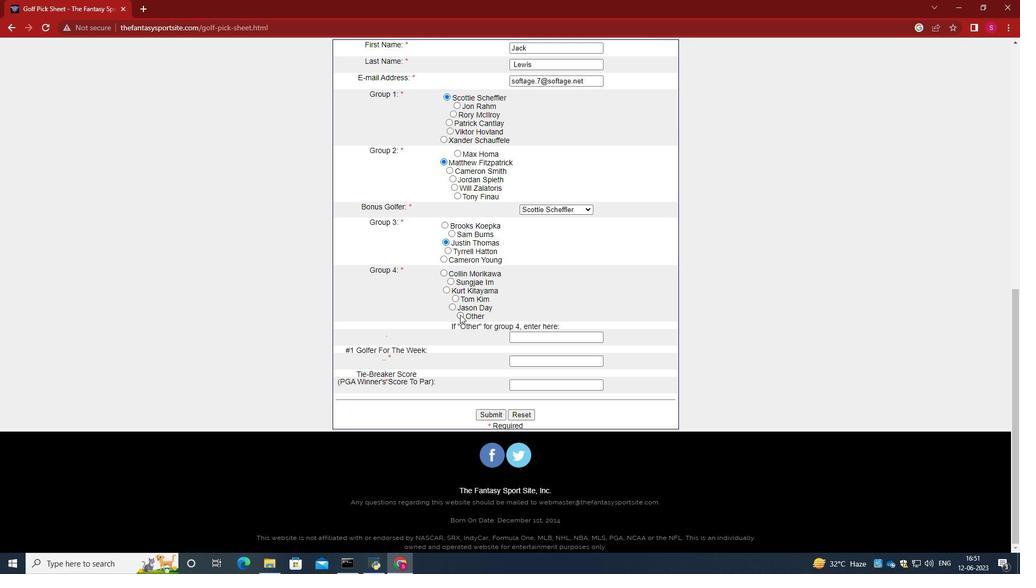
Action: Mouse pressed left at (459, 314)
Screenshot: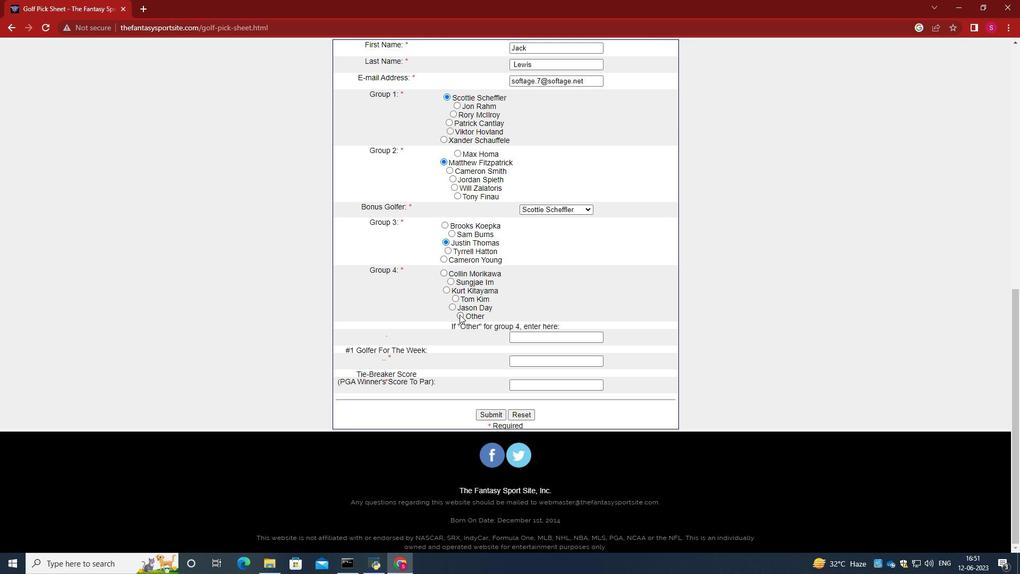 
Action: Mouse moved to (523, 333)
Screenshot: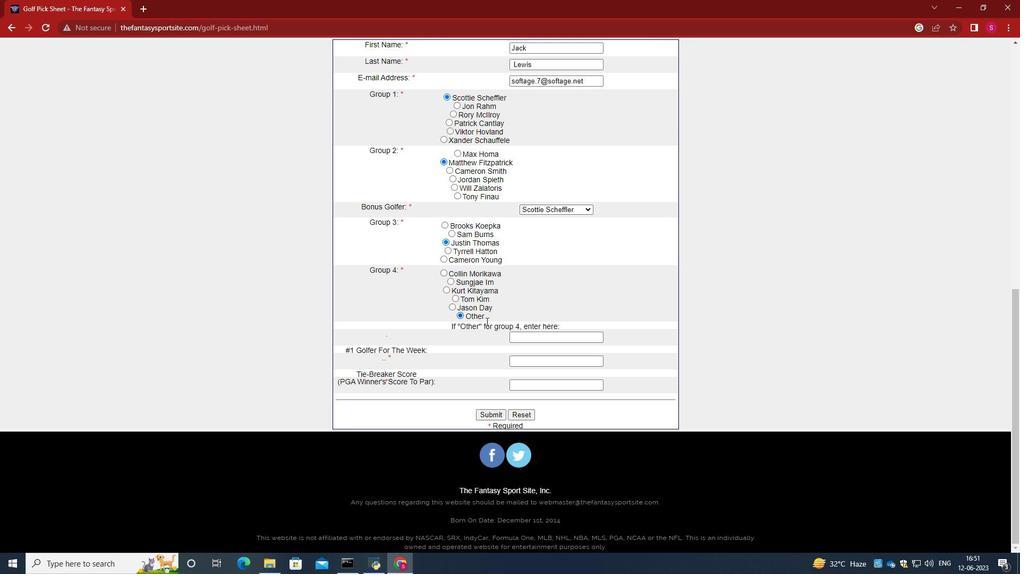 
Action: Mouse pressed left at (523, 333)
Screenshot: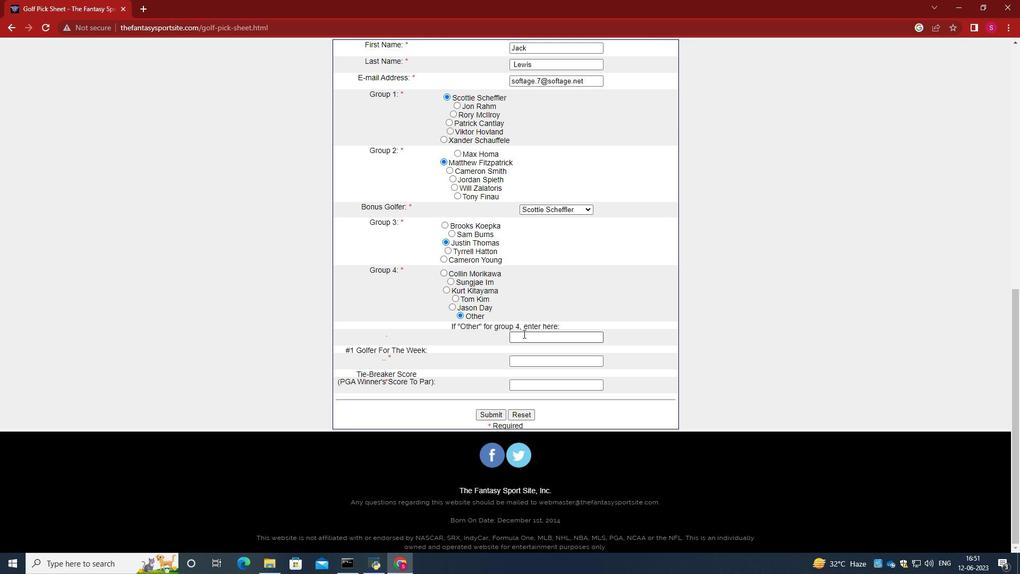 
Action: Mouse moved to (521, 332)
Screenshot: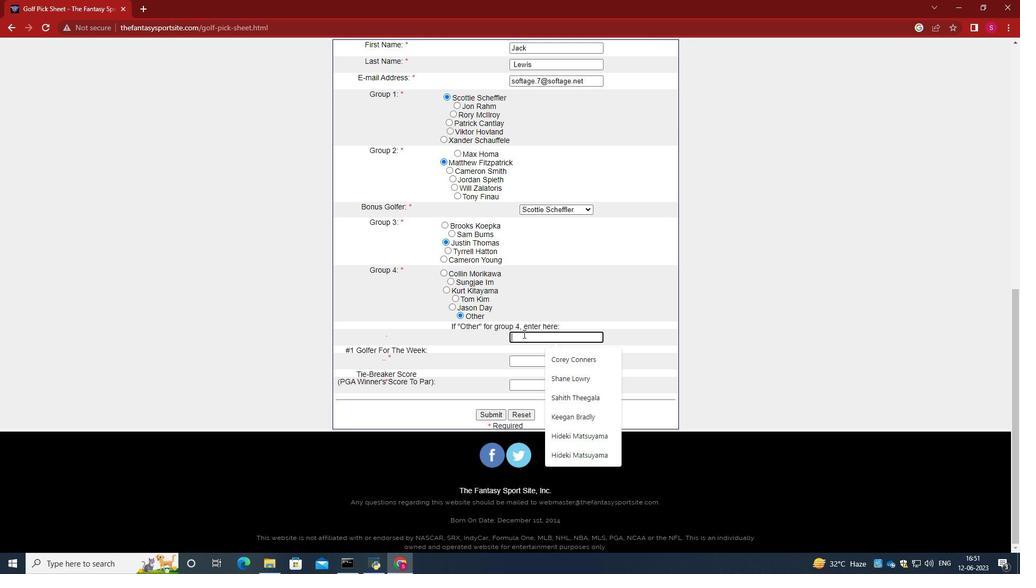 
Action: Key pressed <Key.caps_lock>H<Key.caps_lock>ideki<Key.space><Key.caps_lock>M<Key.caps_lock>atsuyama<Key.tab><Key.caps_lock>X<Key.caps_lock>ander<Key.space><Key.caps_lock>S<Key.caps_lock>chauffele<Key.tab>0
Screenshot: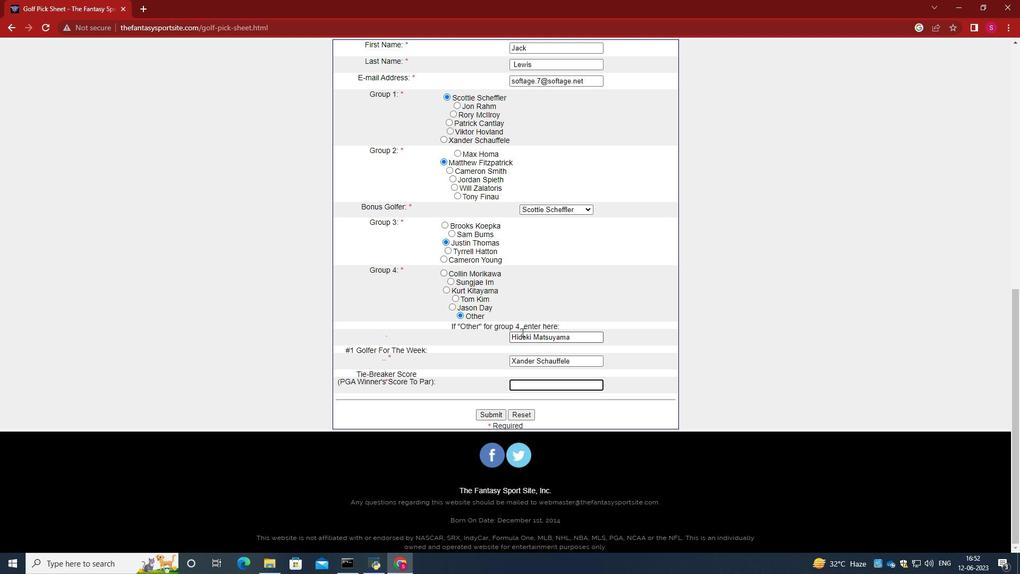 
Action: Mouse moved to (490, 415)
Screenshot: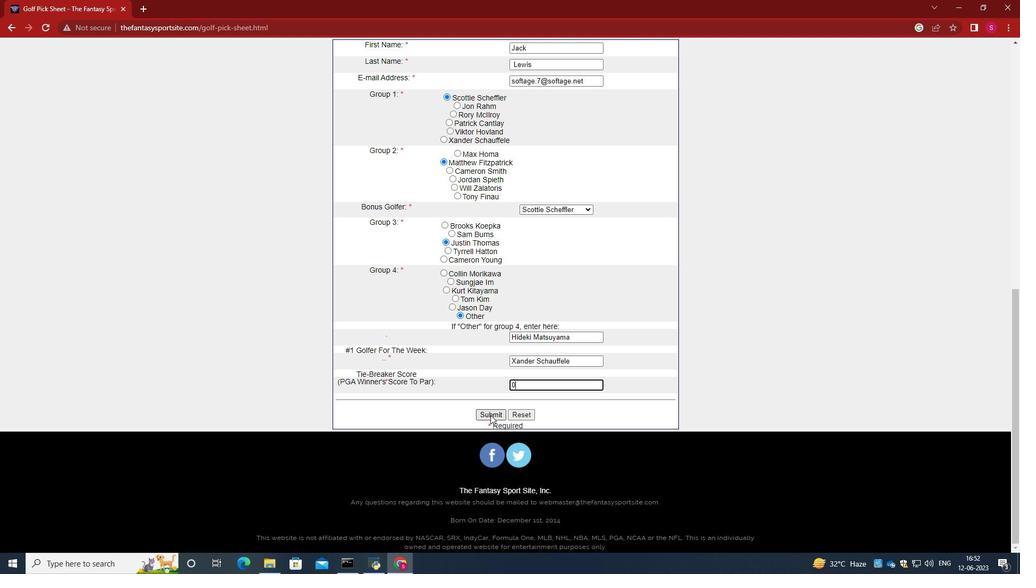 
Action: Mouse pressed left at (490, 415)
Screenshot: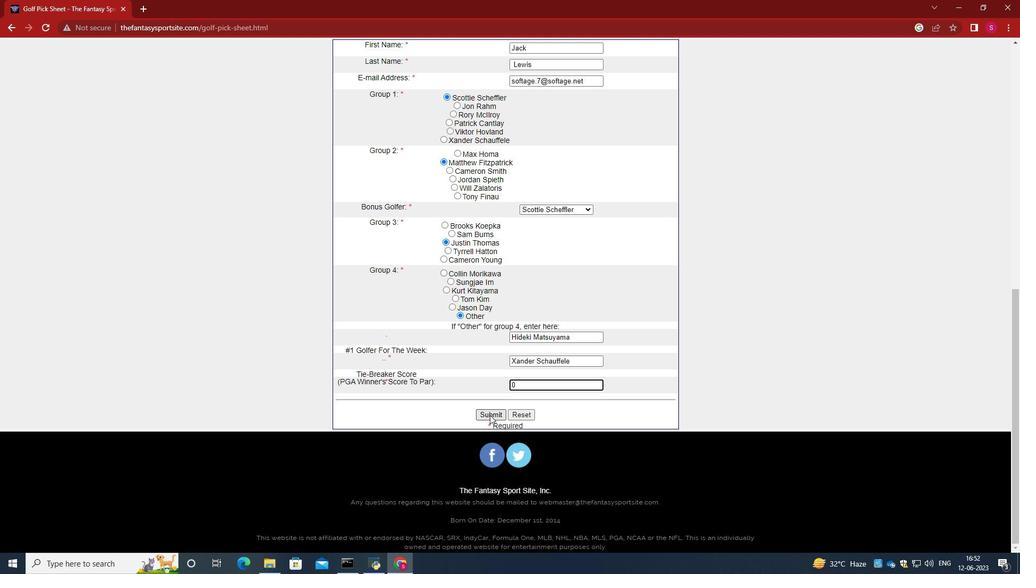 
Action: Mouse moved to (493, 412)
Screenshot: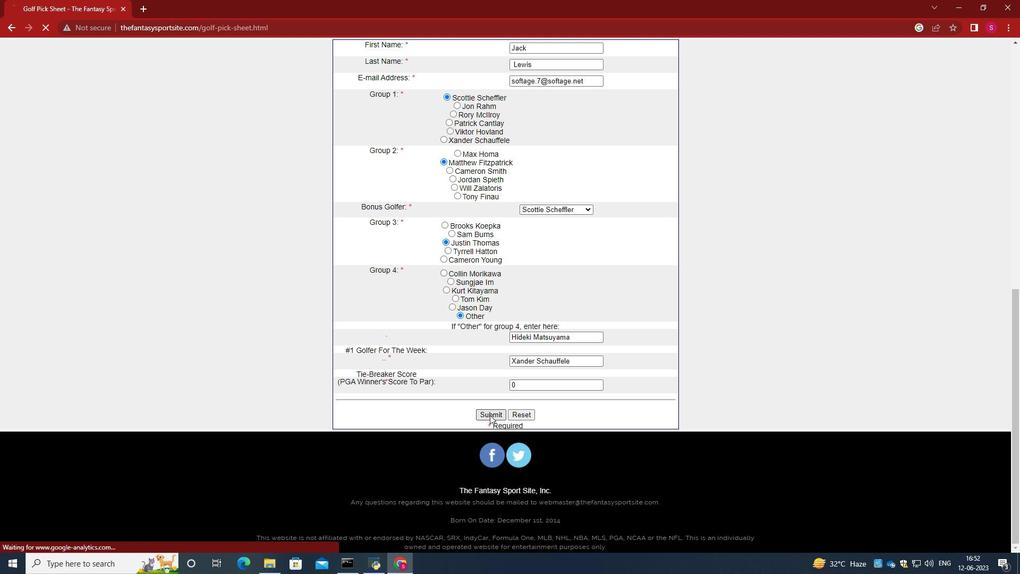 
